 Task: Search one way flight ticket for 2 adults, 2 children, 2 infants in seat in first from Rochester: Frederick Douglass/greater Rochester International Airport to Fort Wayne: Fort Wayne International Airport on 8-4-2023. Choice of flights is Westjet. Number of bags: 2 checked bags. Price is upto 96000. Outbound departure time preference is 12:00.
Action: Mouse moved to (385, 323)
Screenshot: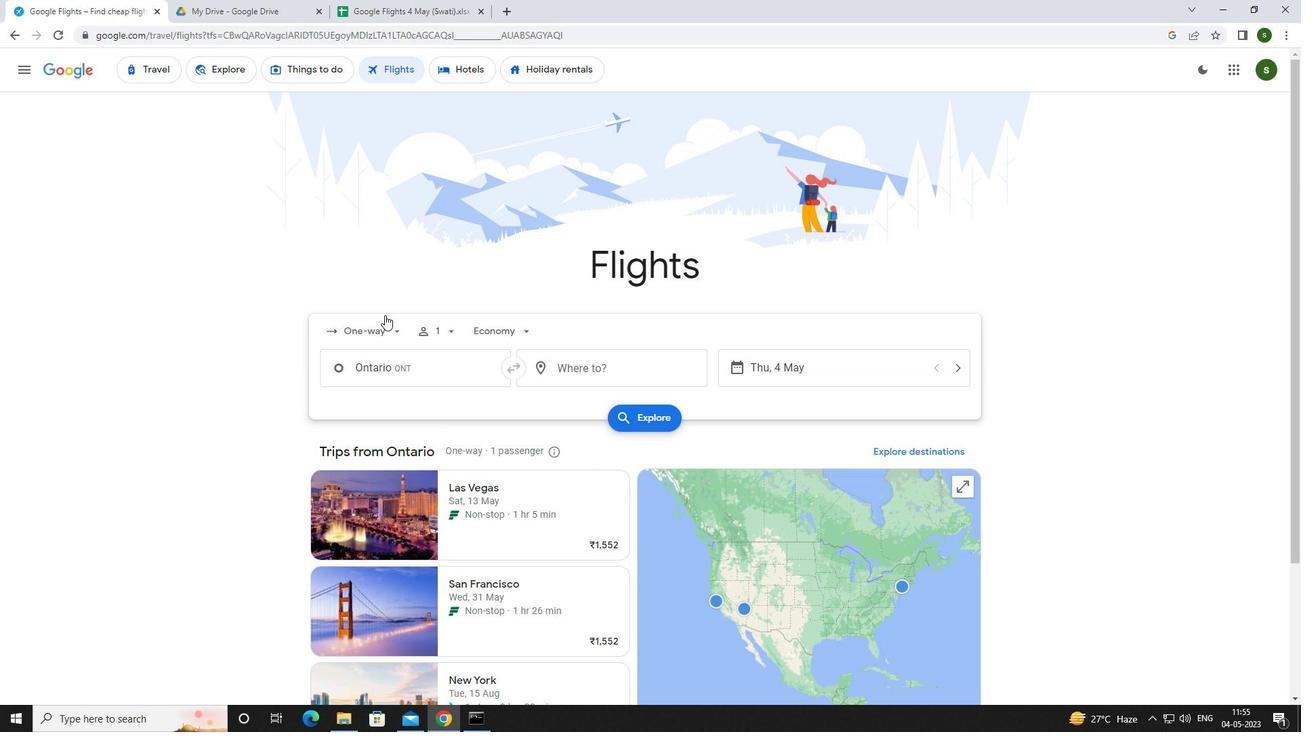 
Action: Mouse pressed left at (385, 323)
Screenshot: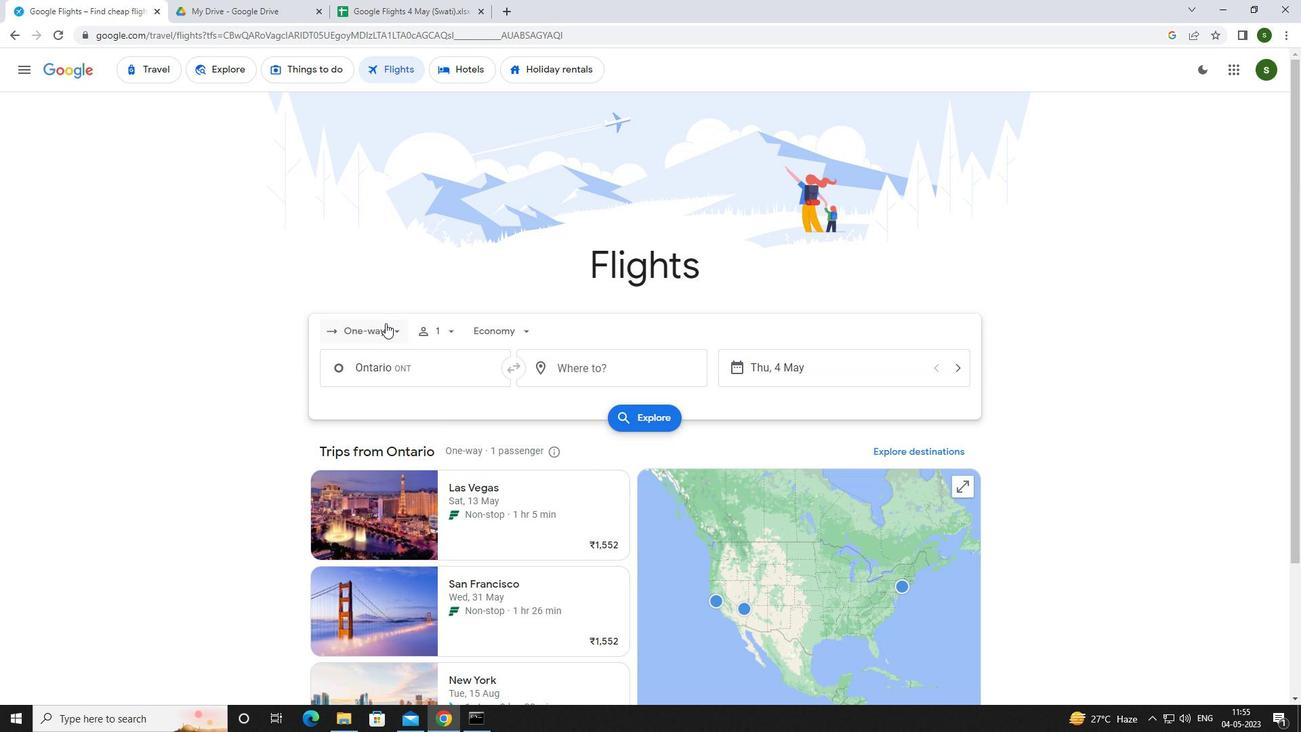 
Action: Mouse moved to (396, 393)
Screenshot: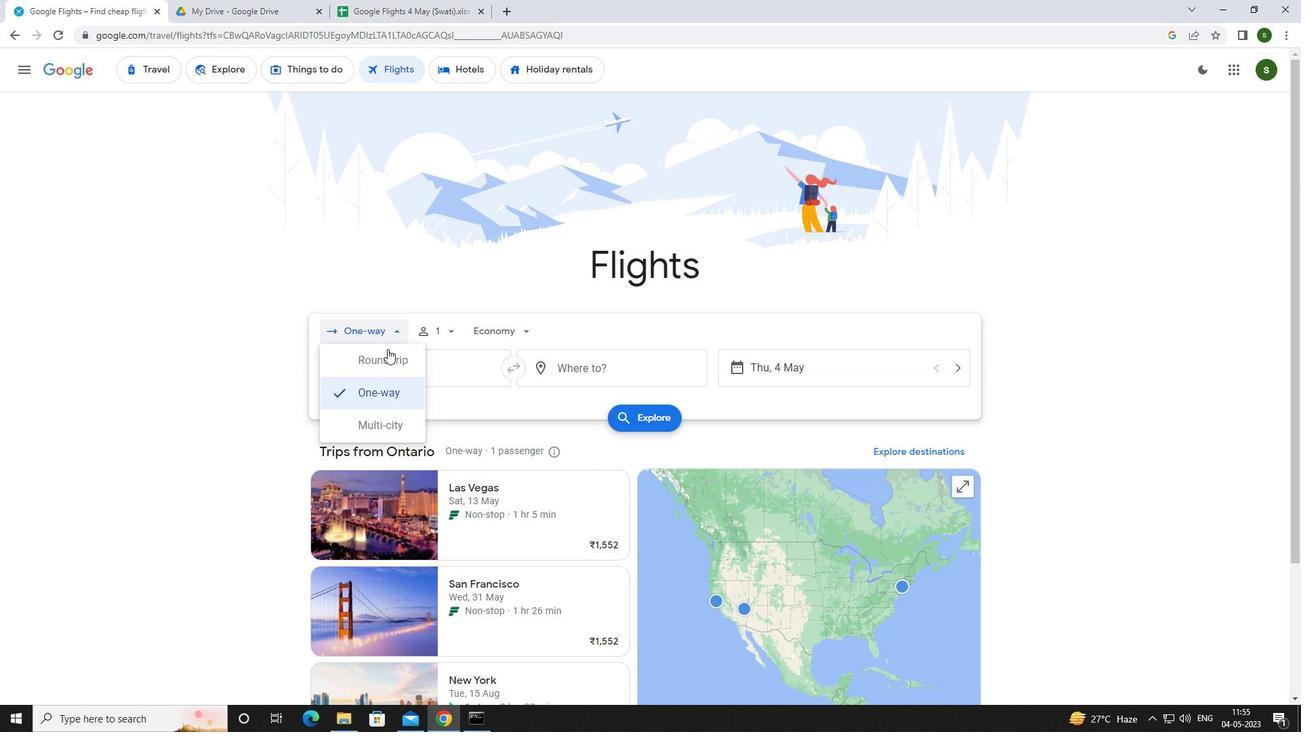 
Action: Mouse pressed left at (396, 393)
Screenshot: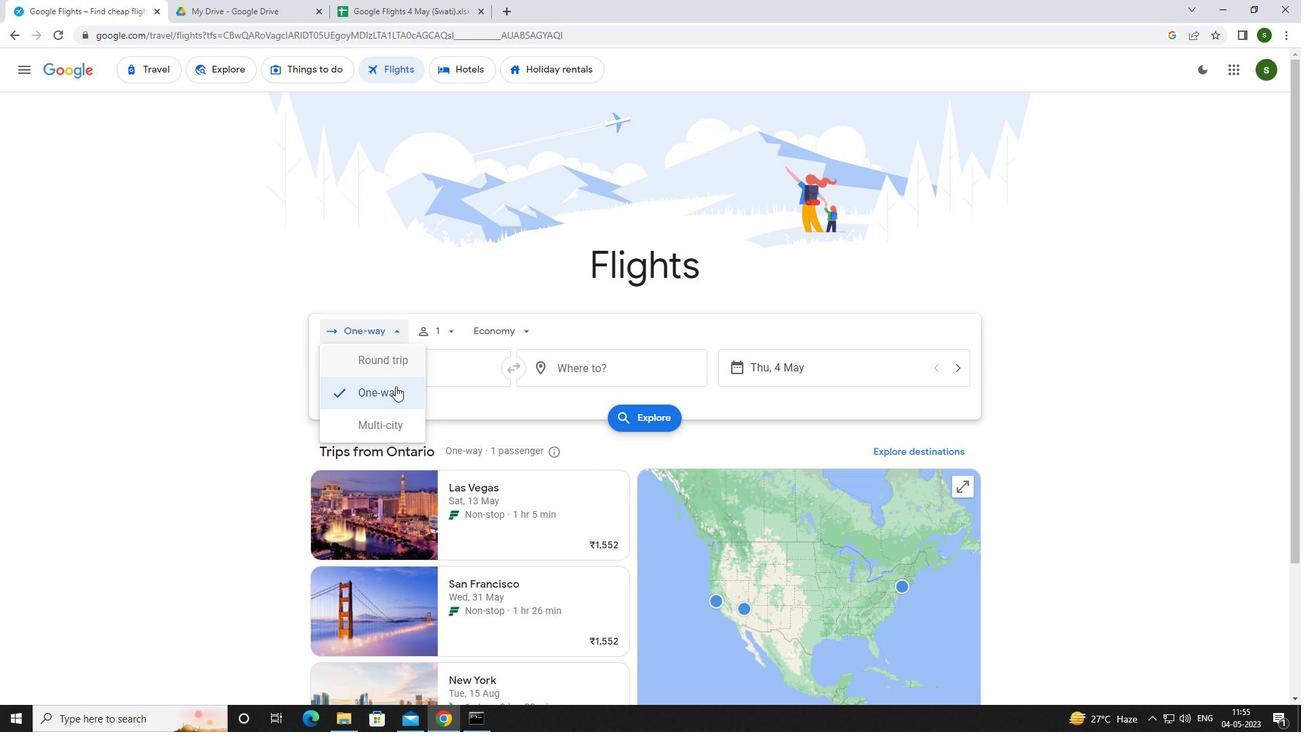 
Action: Mouse moved to (443, 326)
Screenshot: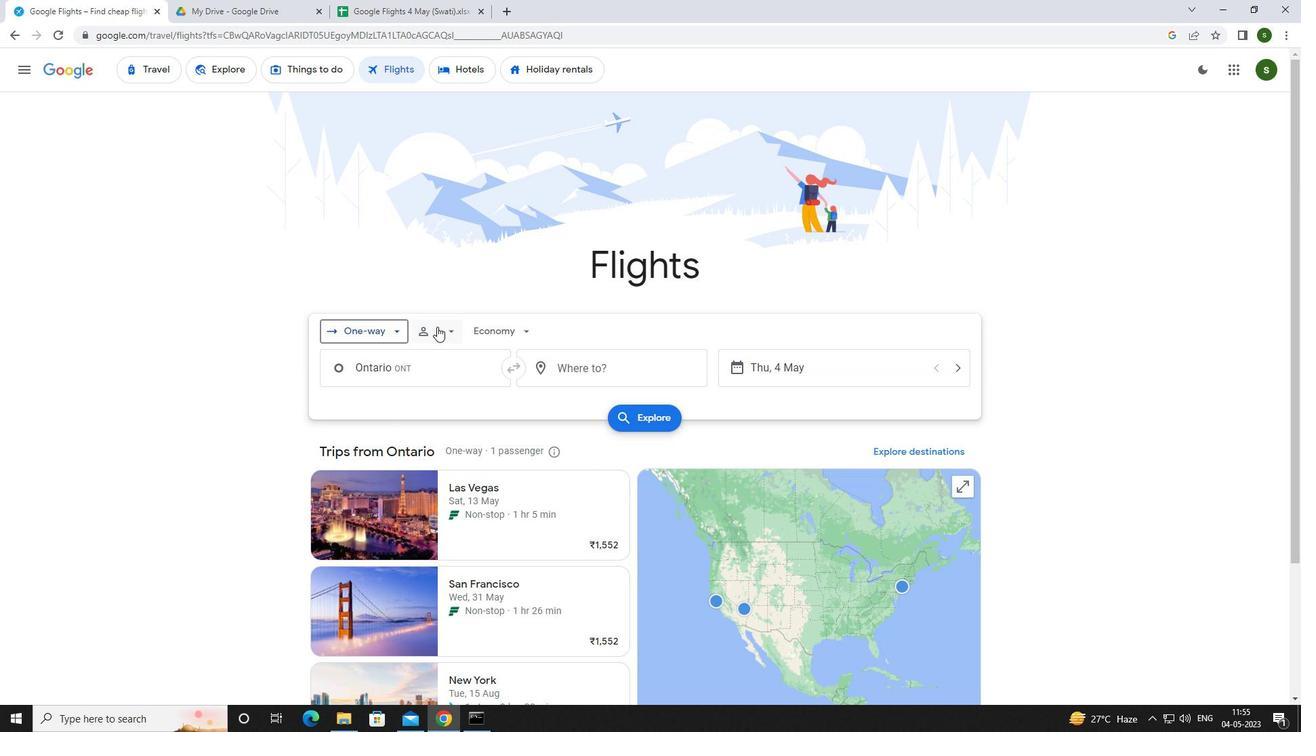 
Action: Mouse pressed left at (443, 326)
Screenshot: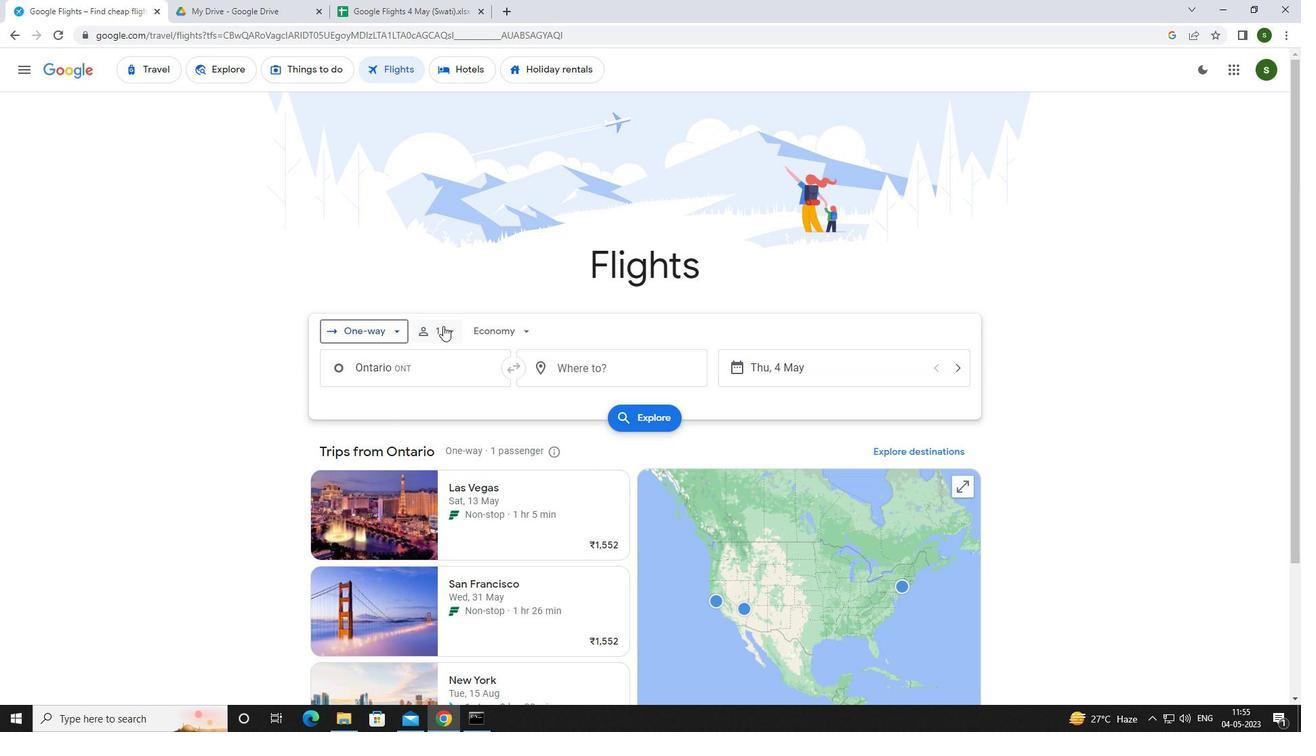 
Action: Mouse moved to (548, 364)
Screenshot: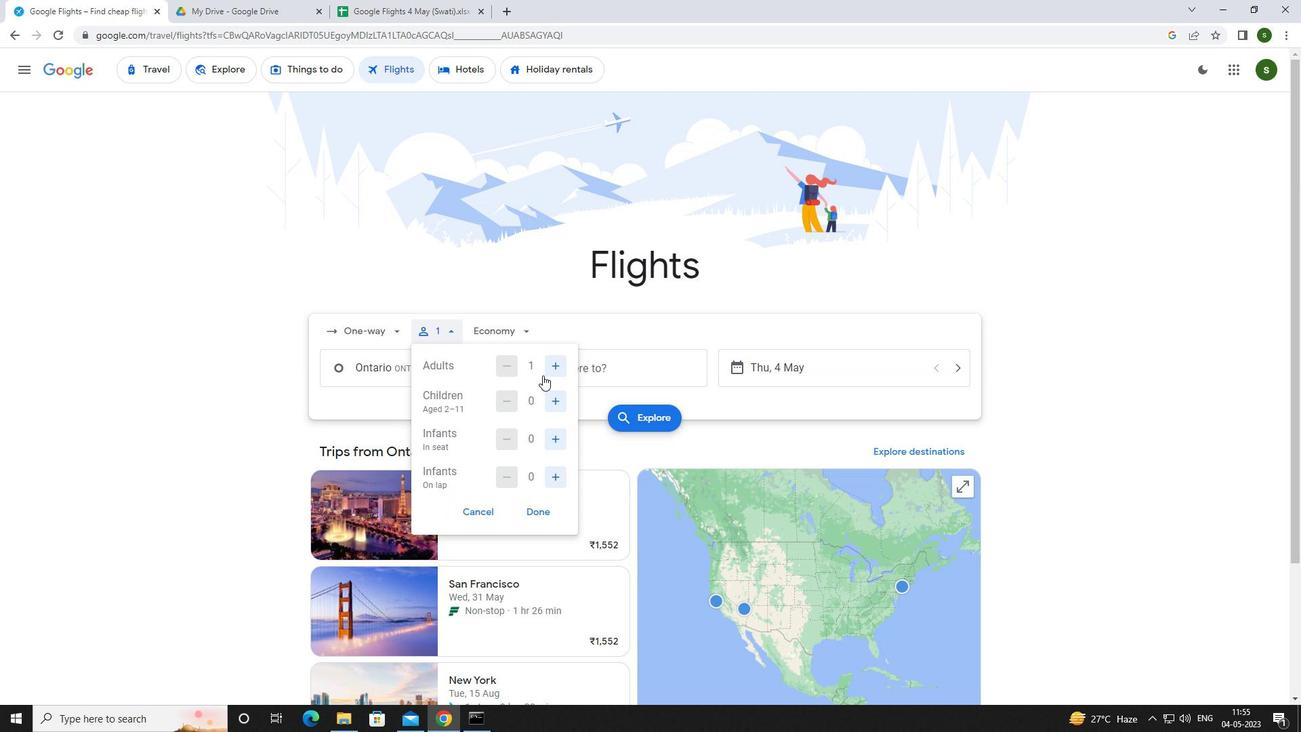 
Action: Mouse pressed left at (548, 364)
Screenshot: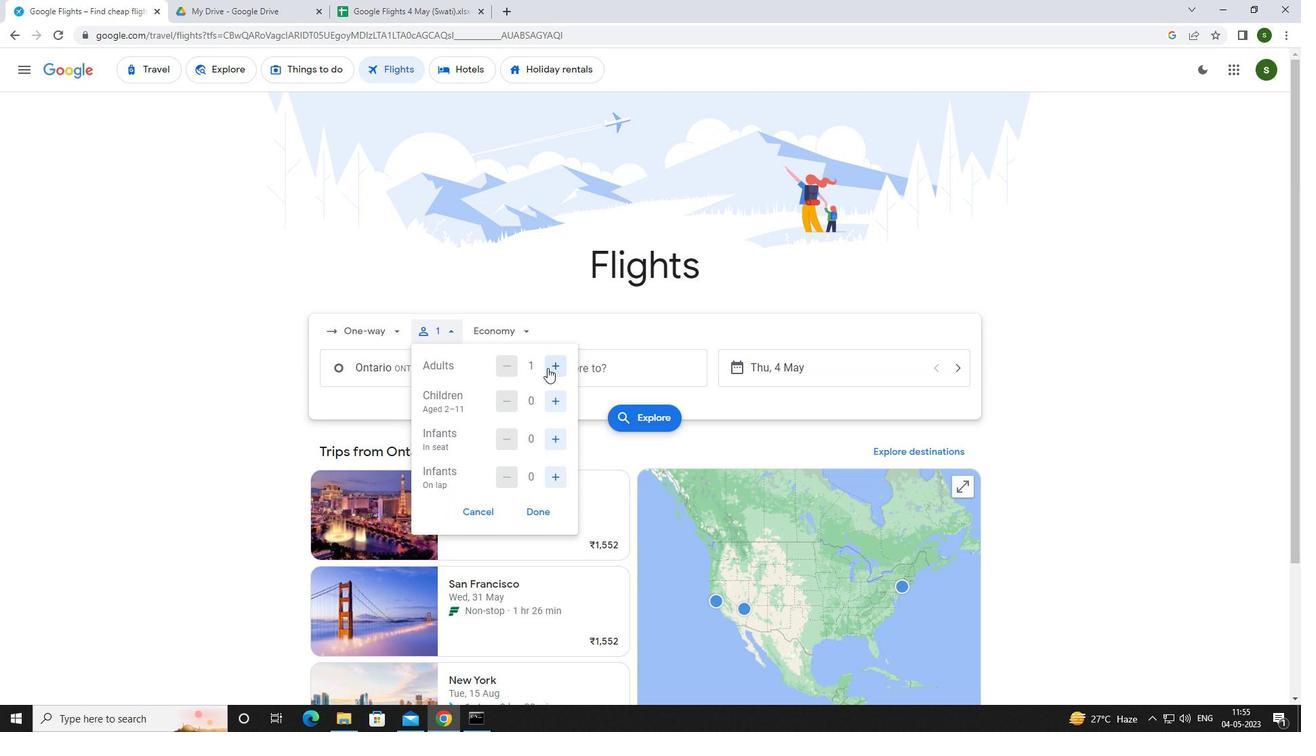 
Action: Mouse moved to (549, 401)
Screenshot: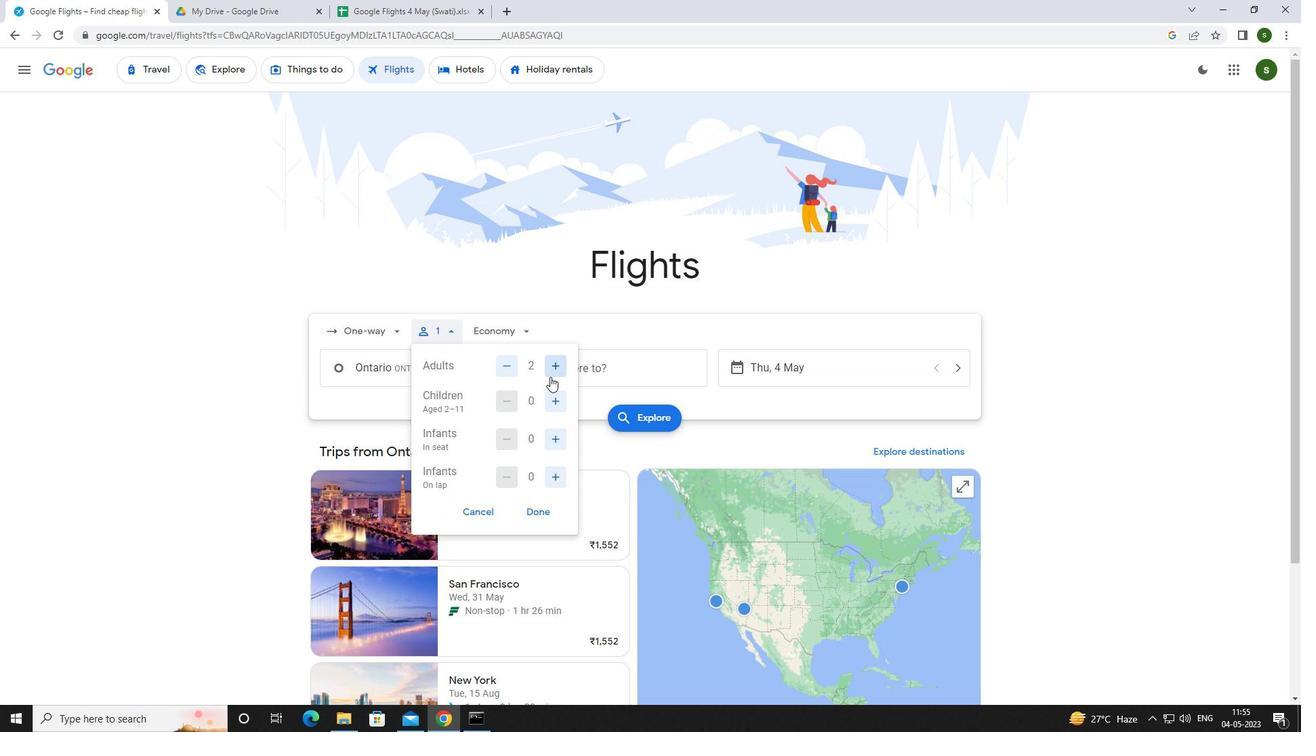 
Action: Mouse pressed left at (549, 401)
Screenshot: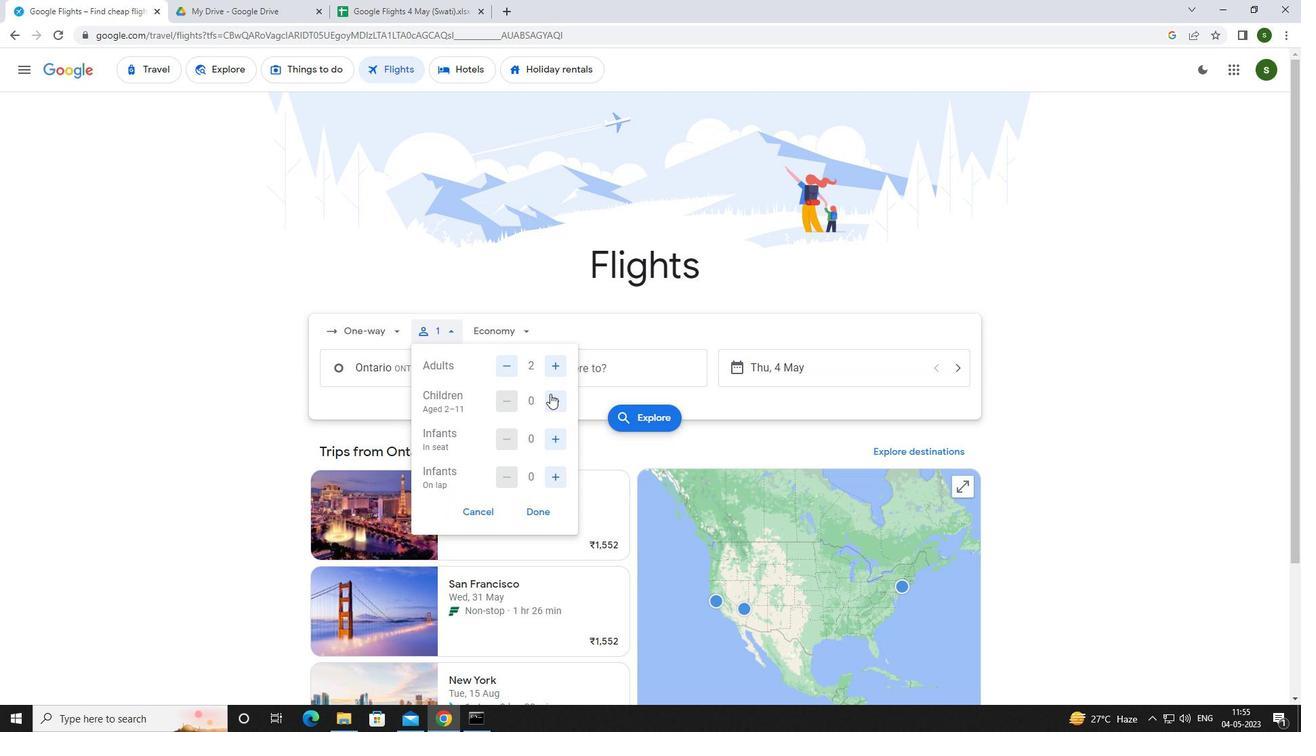 
Action: Mouse pressed left at (549, 401)
Screenshot: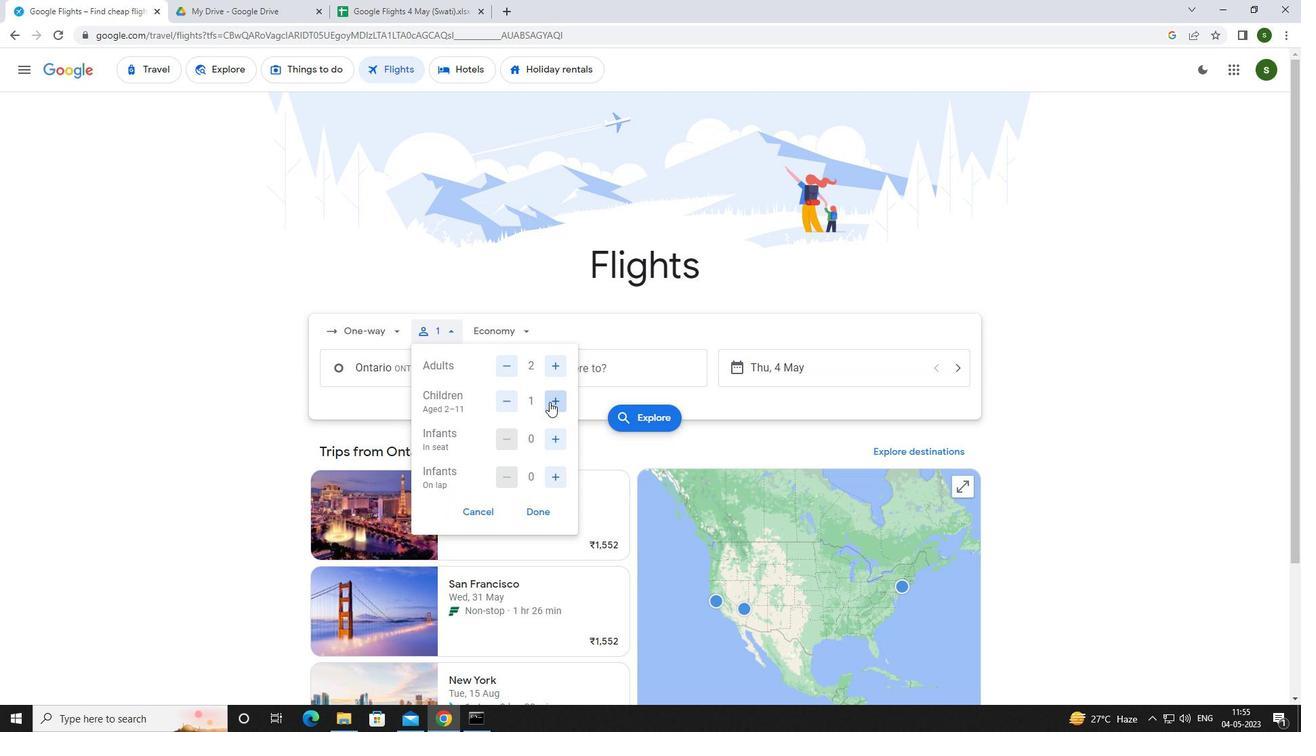 
Action: Mouse moved to (551, 435)
Screenshot: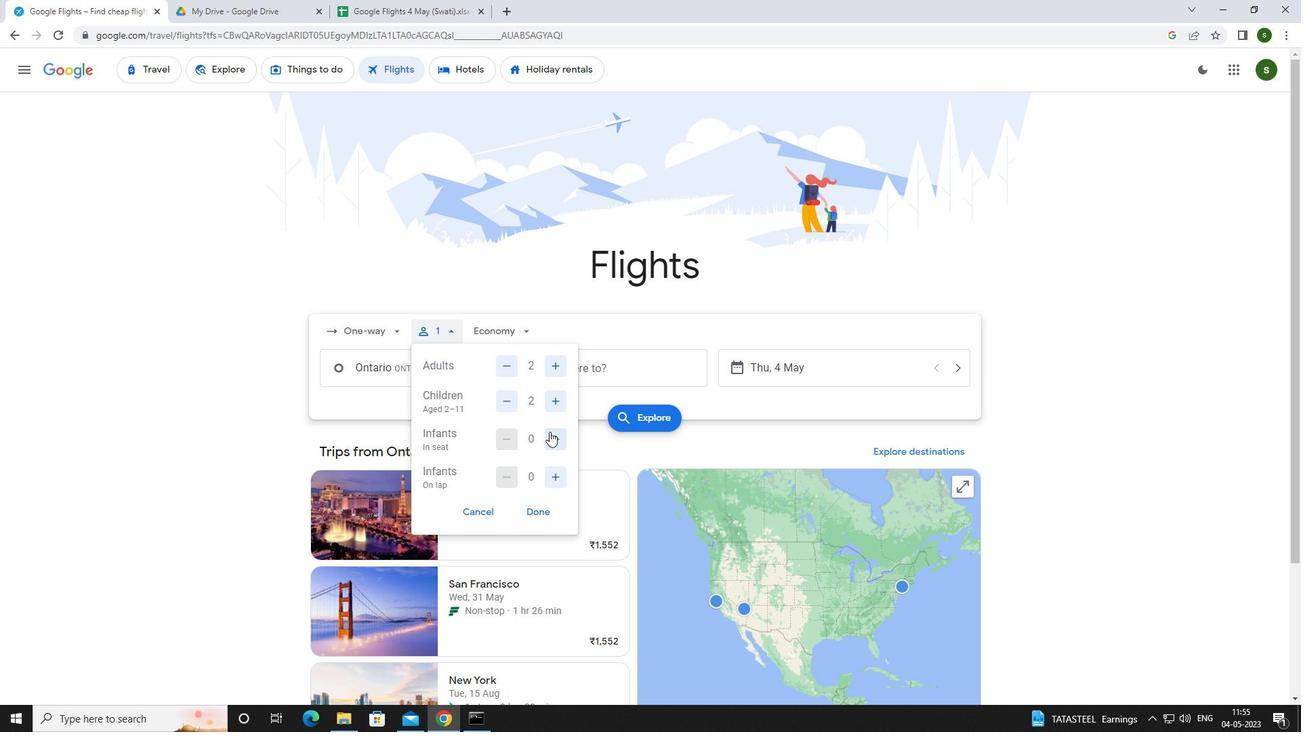 
Action: Mouse pressed left at (551, 435)
Screenshot: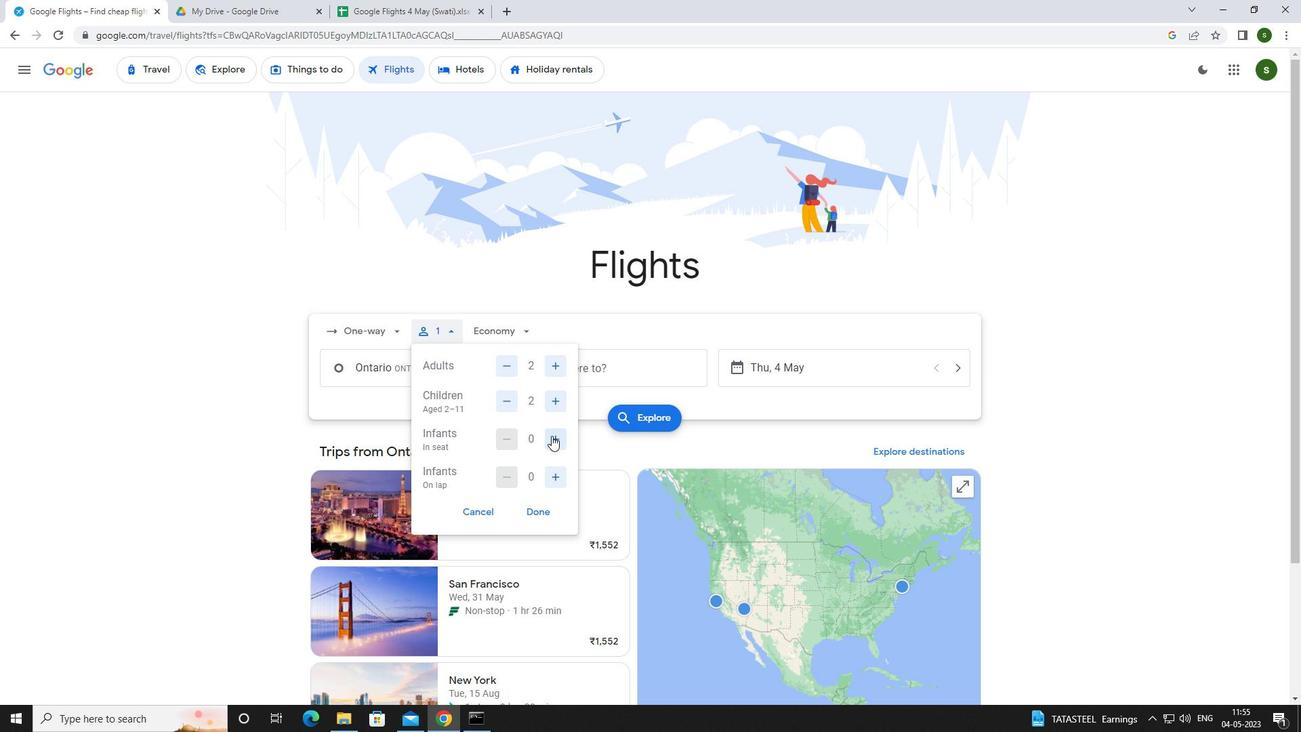 
Action: Mouse pressed left at (551, 435)
Screenshot: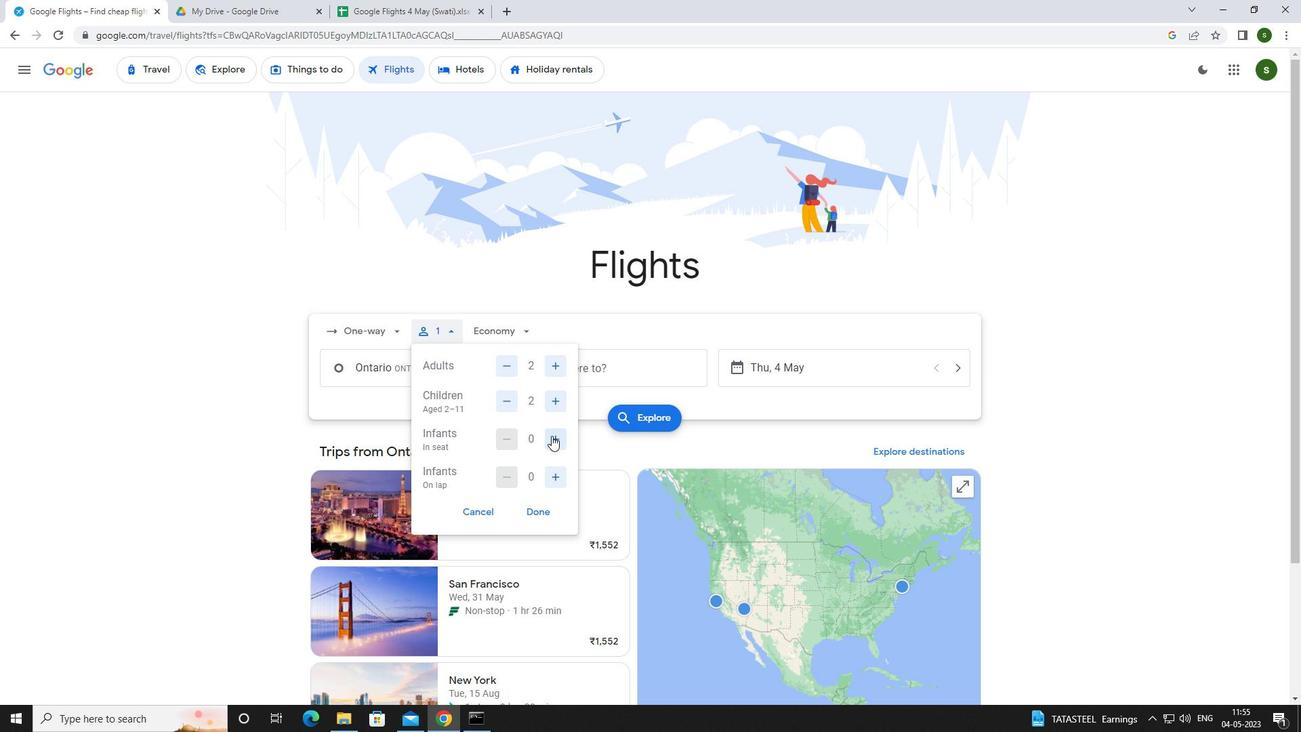 
Action: Mouse moved to (510, 329)
Screenshot: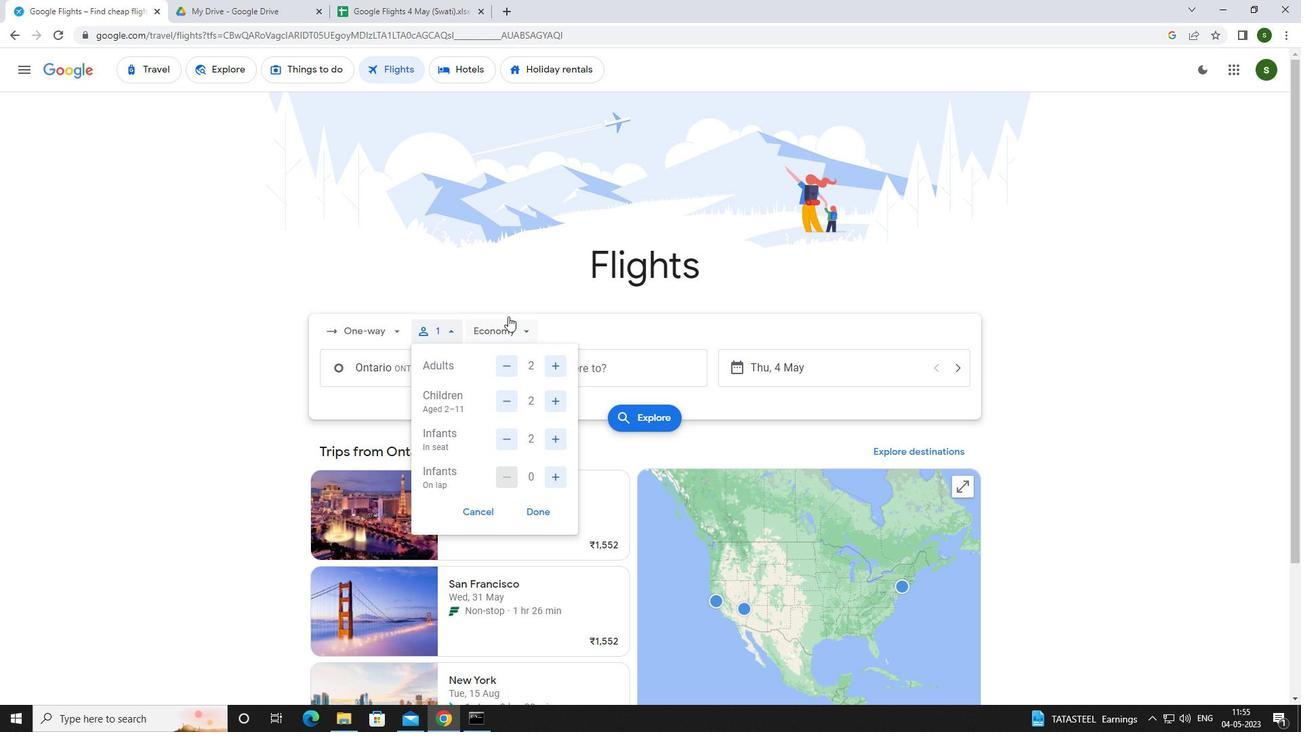 
Action: Mouse pressed left at (510, 329)
Screenshot: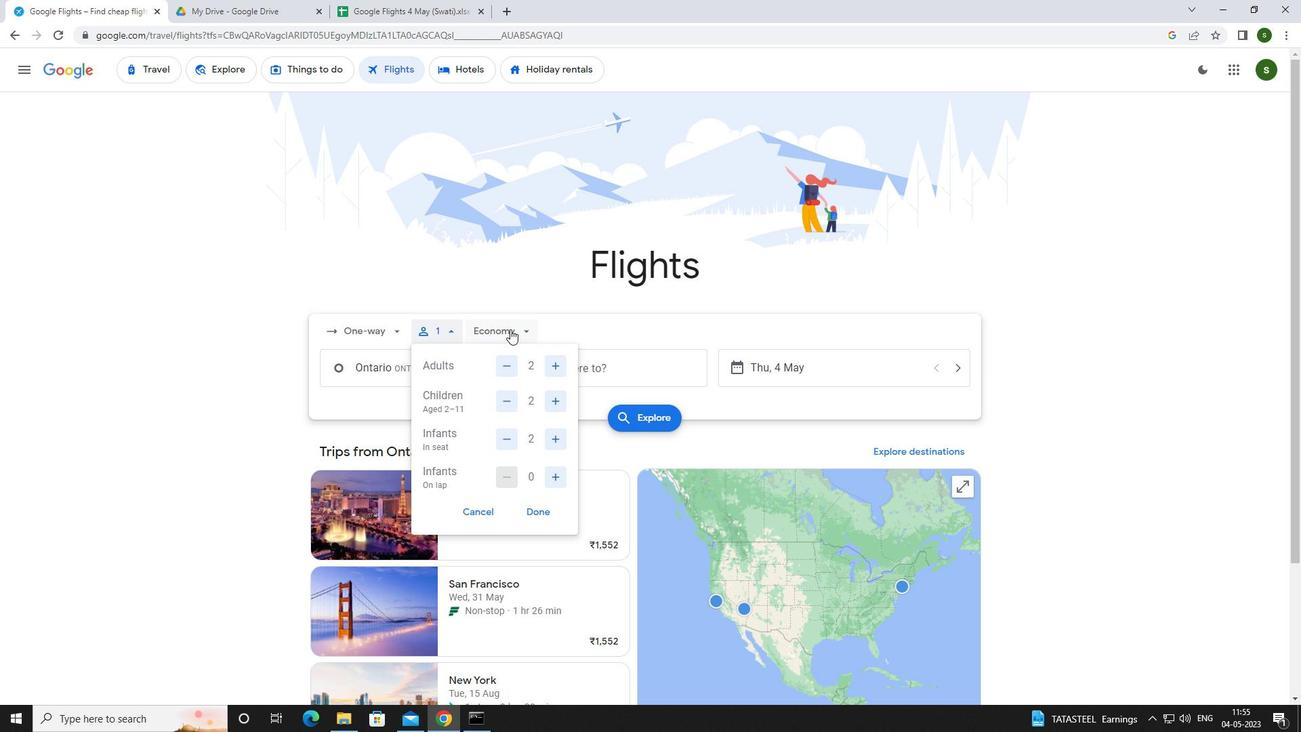 
Action: Mouse moved to (531, 464)
Screenshot: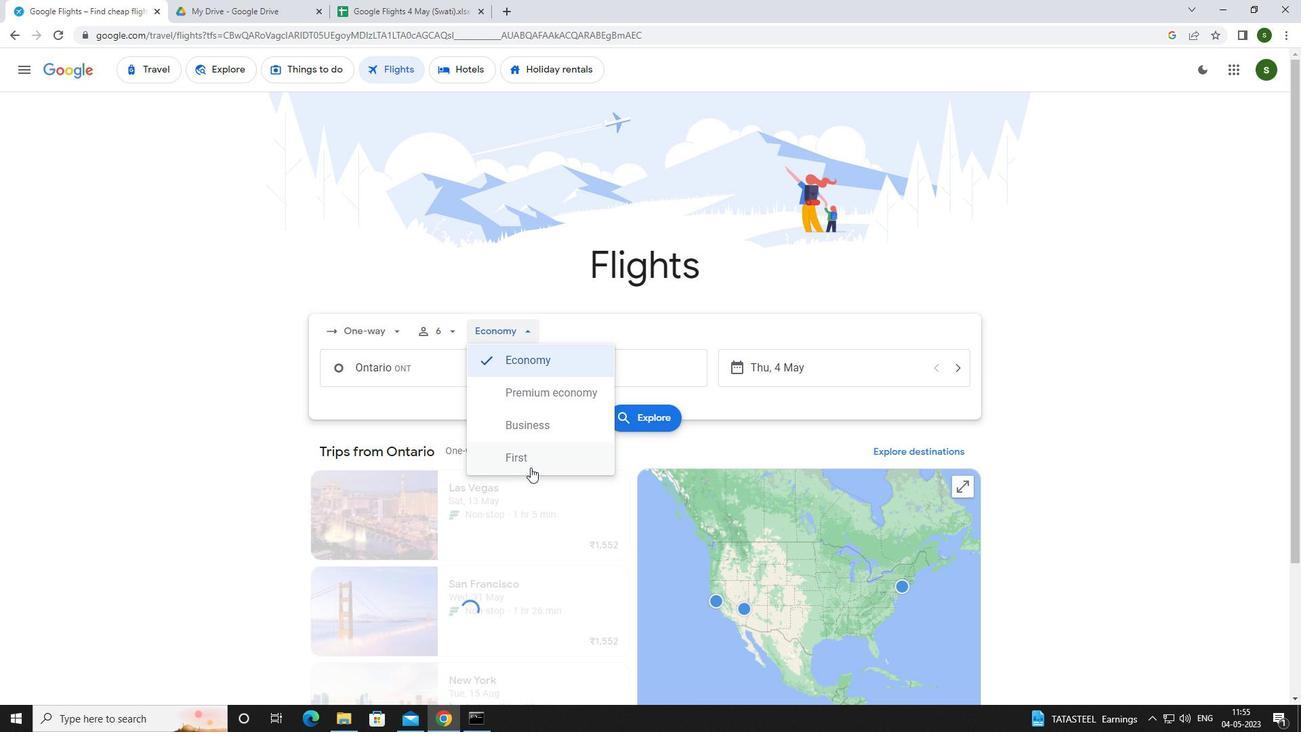 
Action: Mouse pressed left at (531, 464)
Screenshot: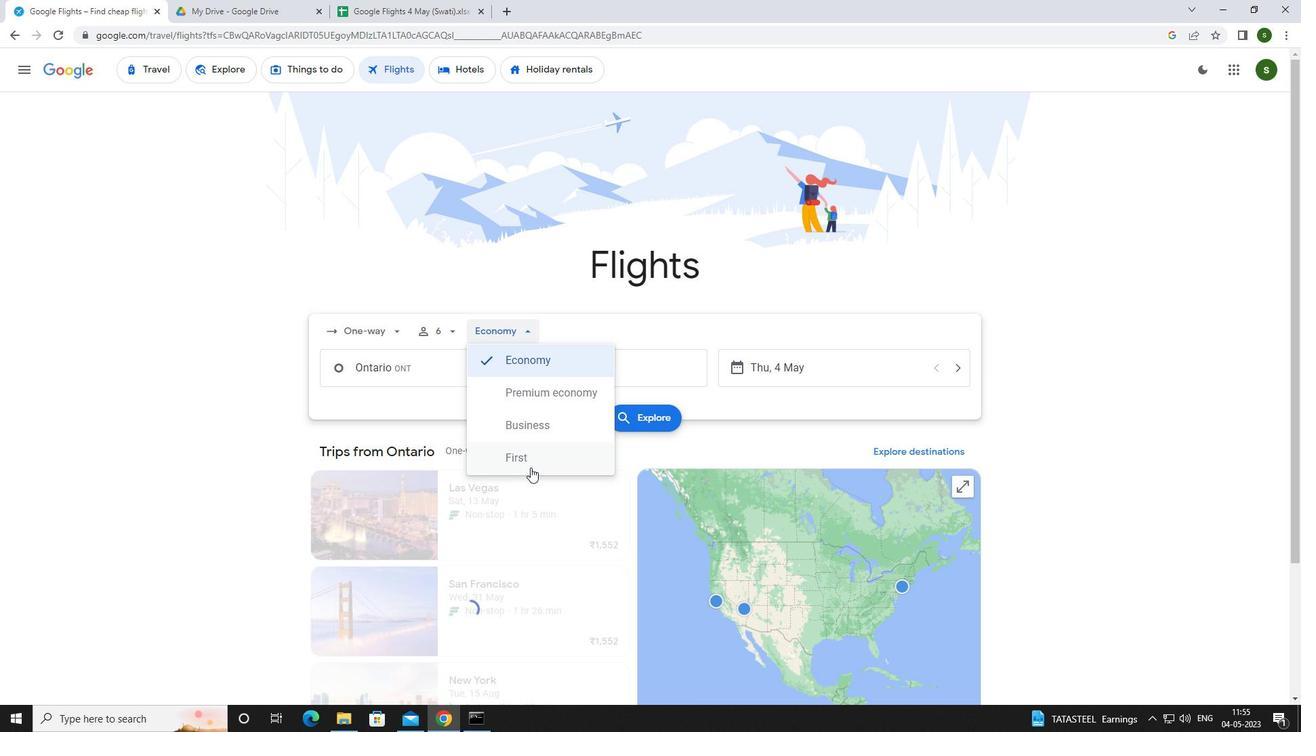 
Action: Mouse moved to (443, 369)
Screenshot: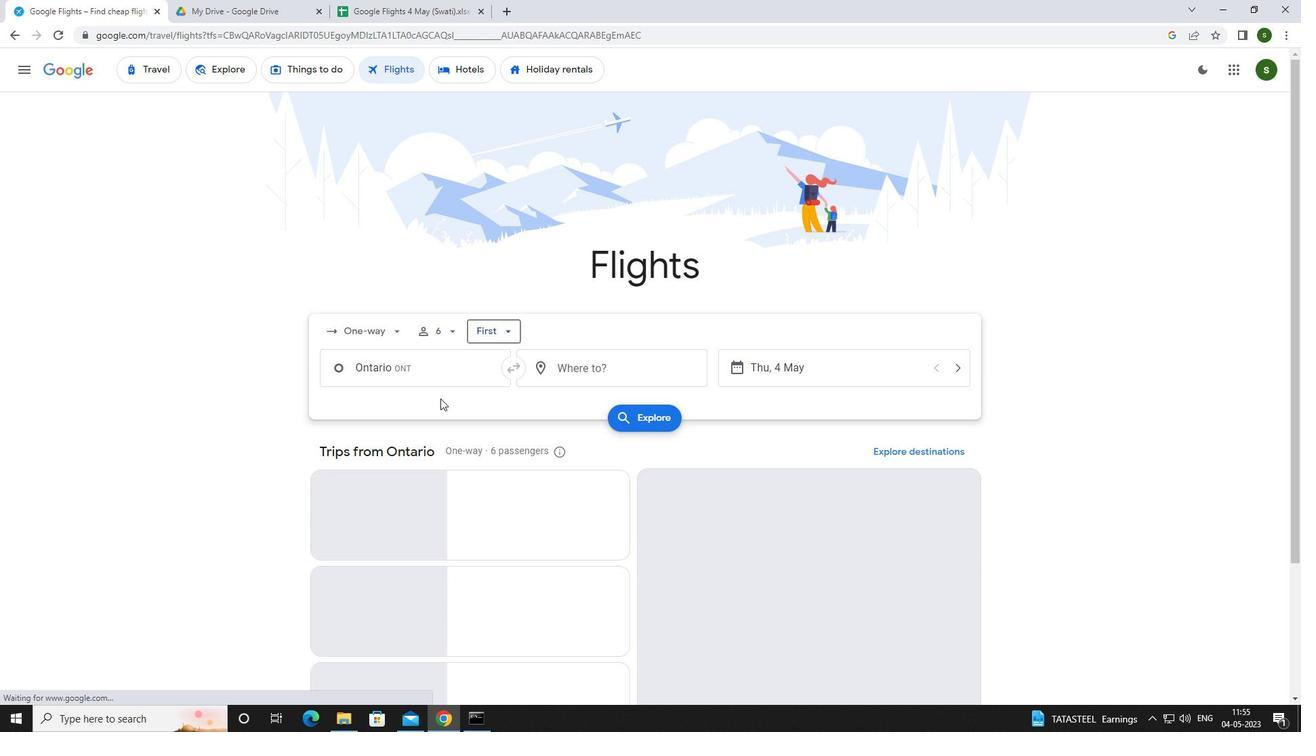 
Action: Mouse pressed left at (443, 369)
Screenshot: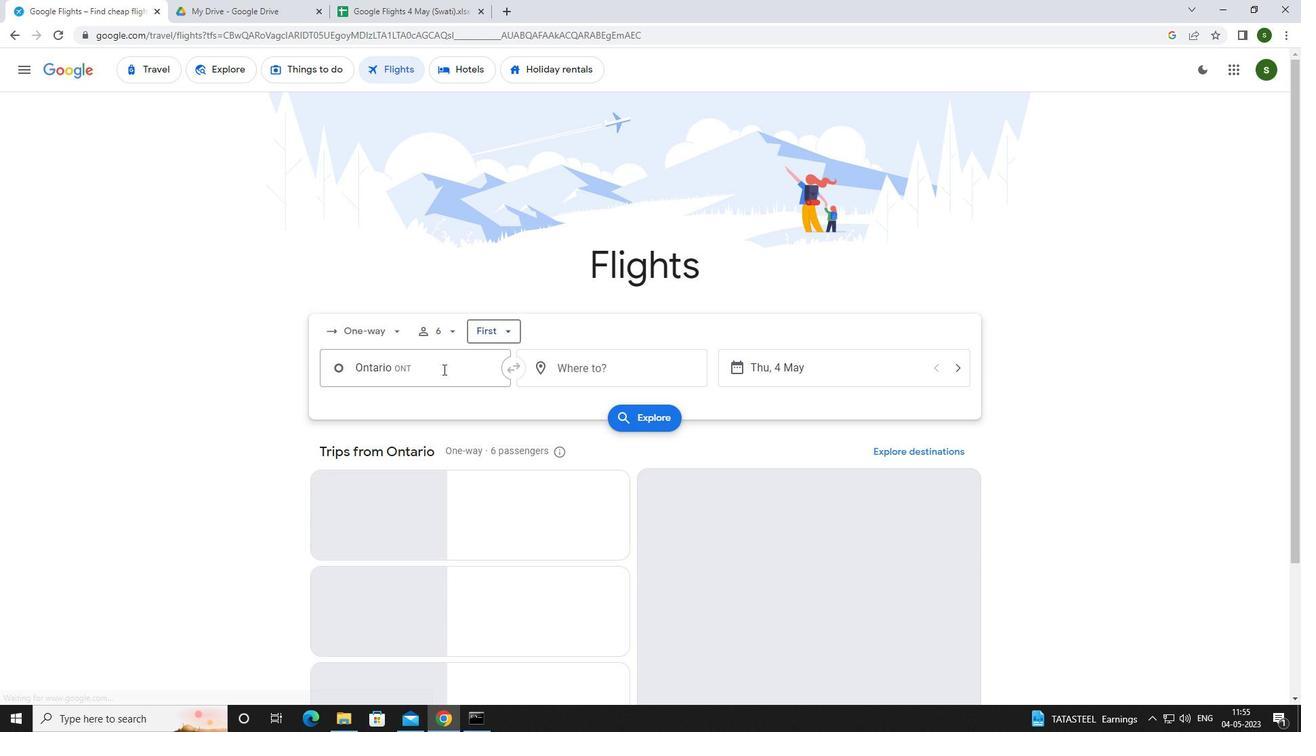 
Action: Mouse moved to (443, 368)
Screenshot: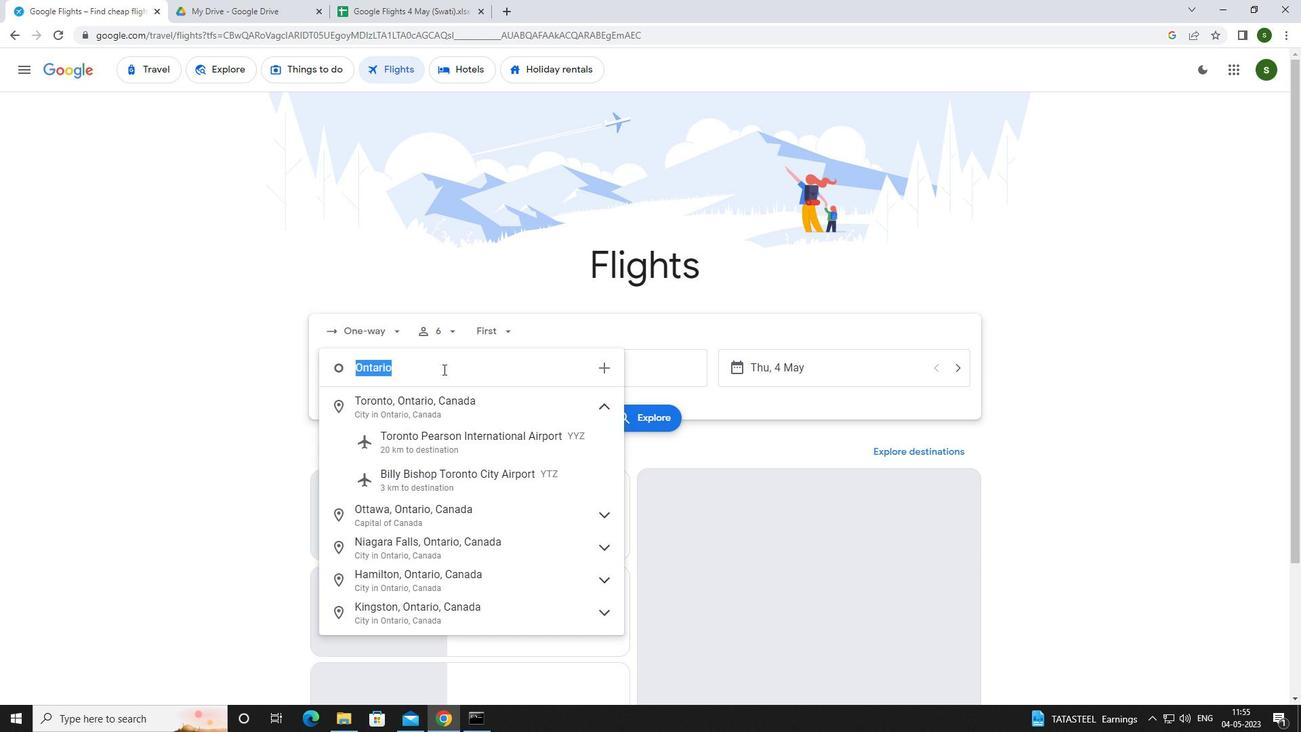 
Action: Key pressed <Key.caps_lock>r<Key.caps_lock>ochester
Screenshot: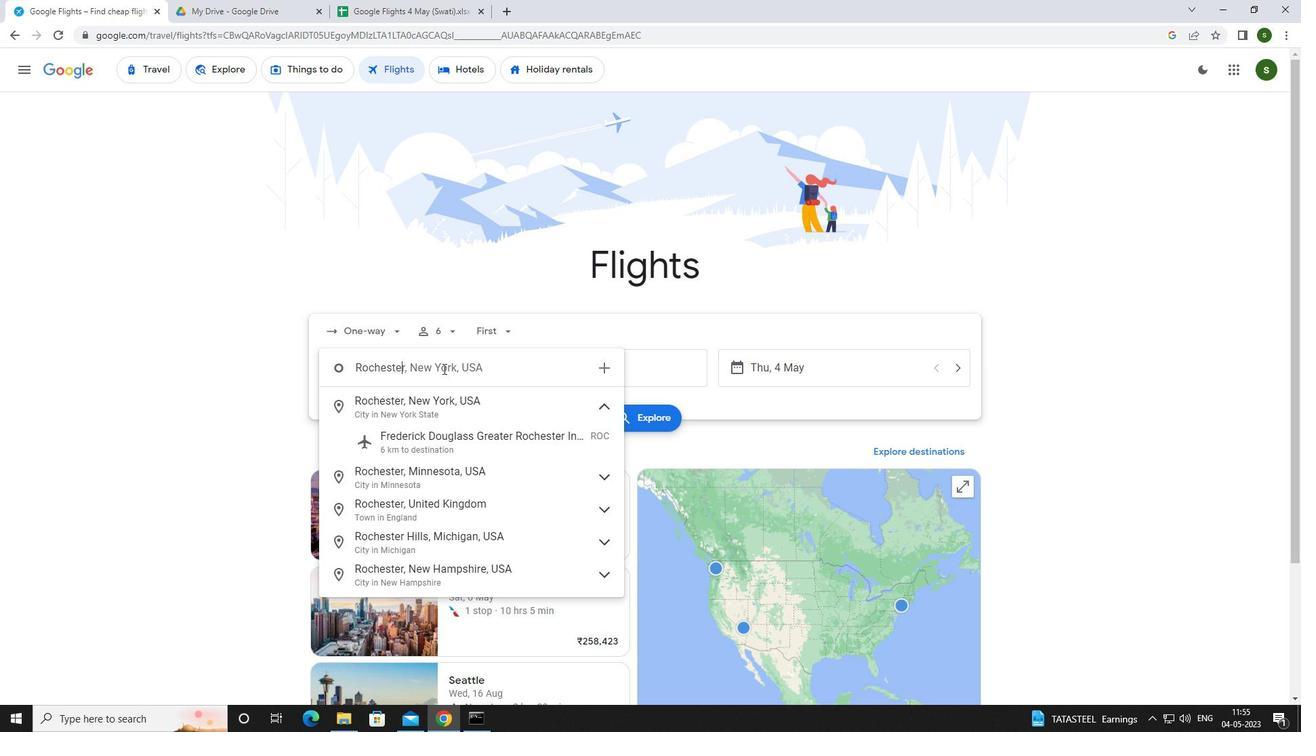 
Action: Mouse moved to (476, 448)
Screenshot: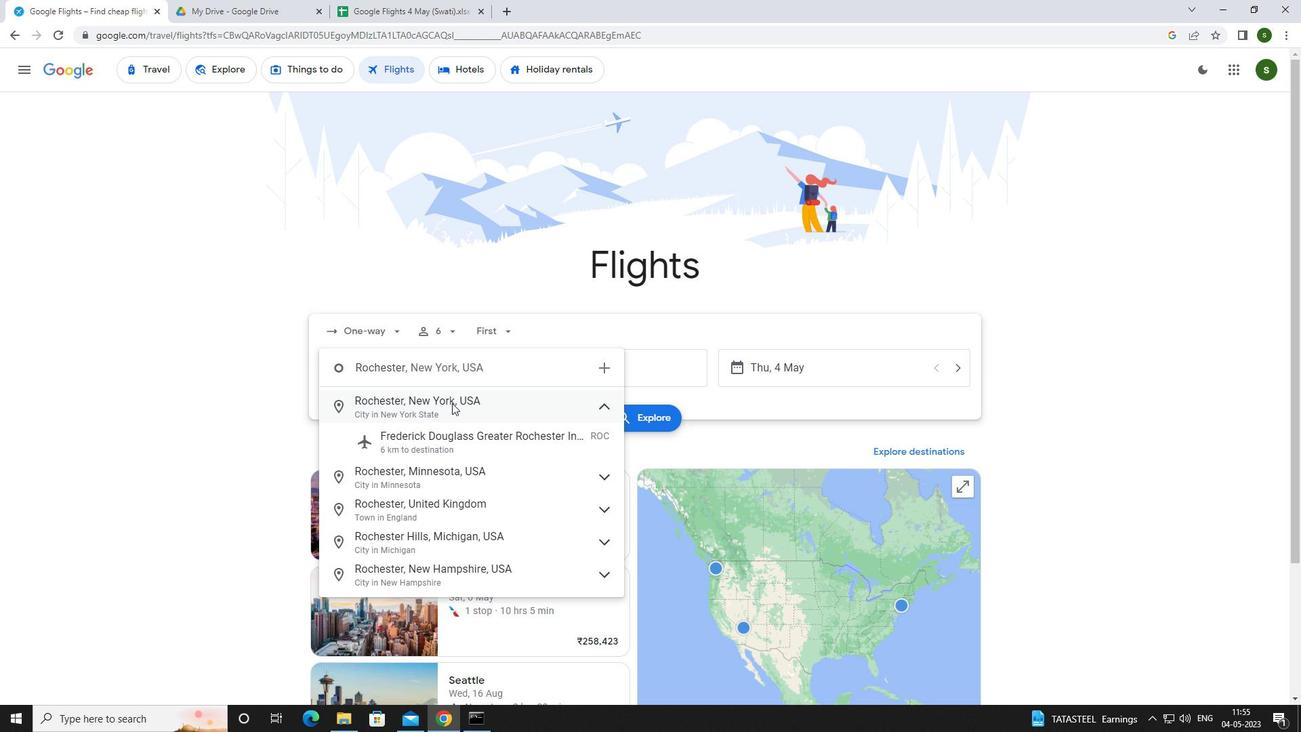 
Action: Key pressed <Key.space><Key.caps_lock>i<Key.caps_lock>n
Screenshot: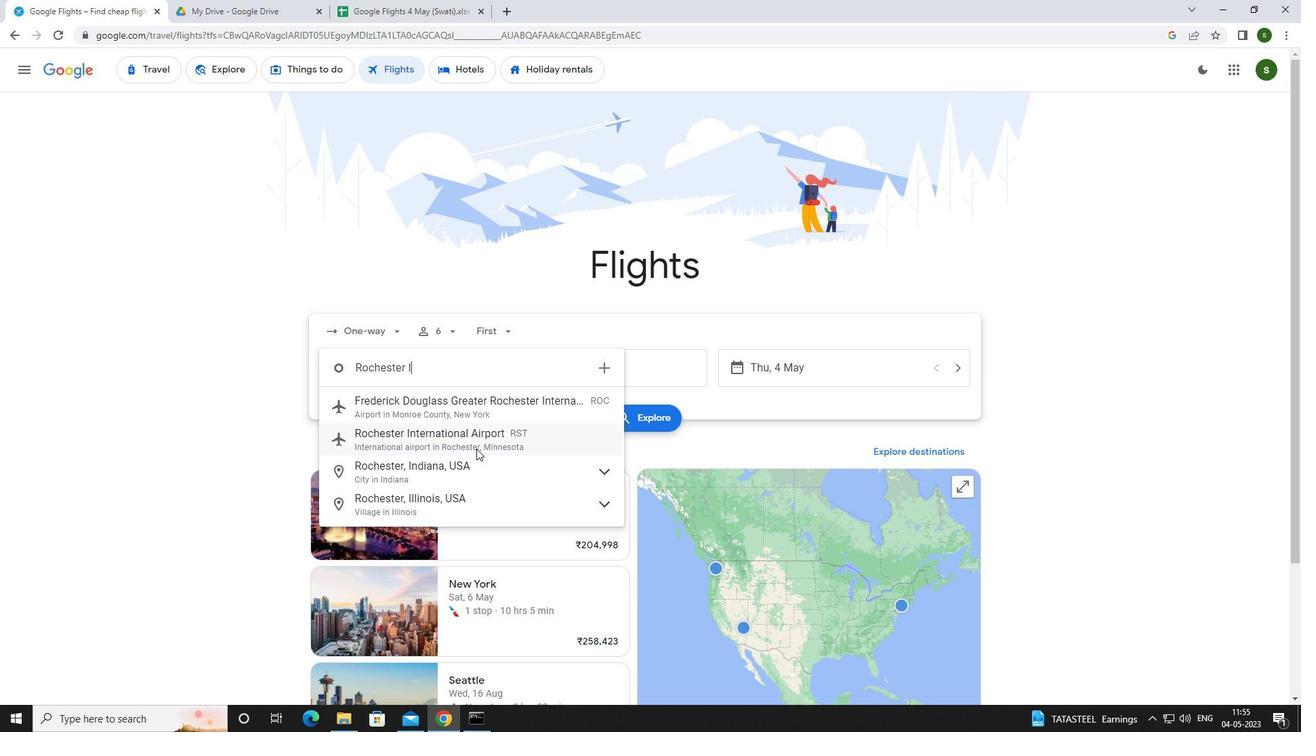
Action: Mouse moved to (467, 433)
Screenshot: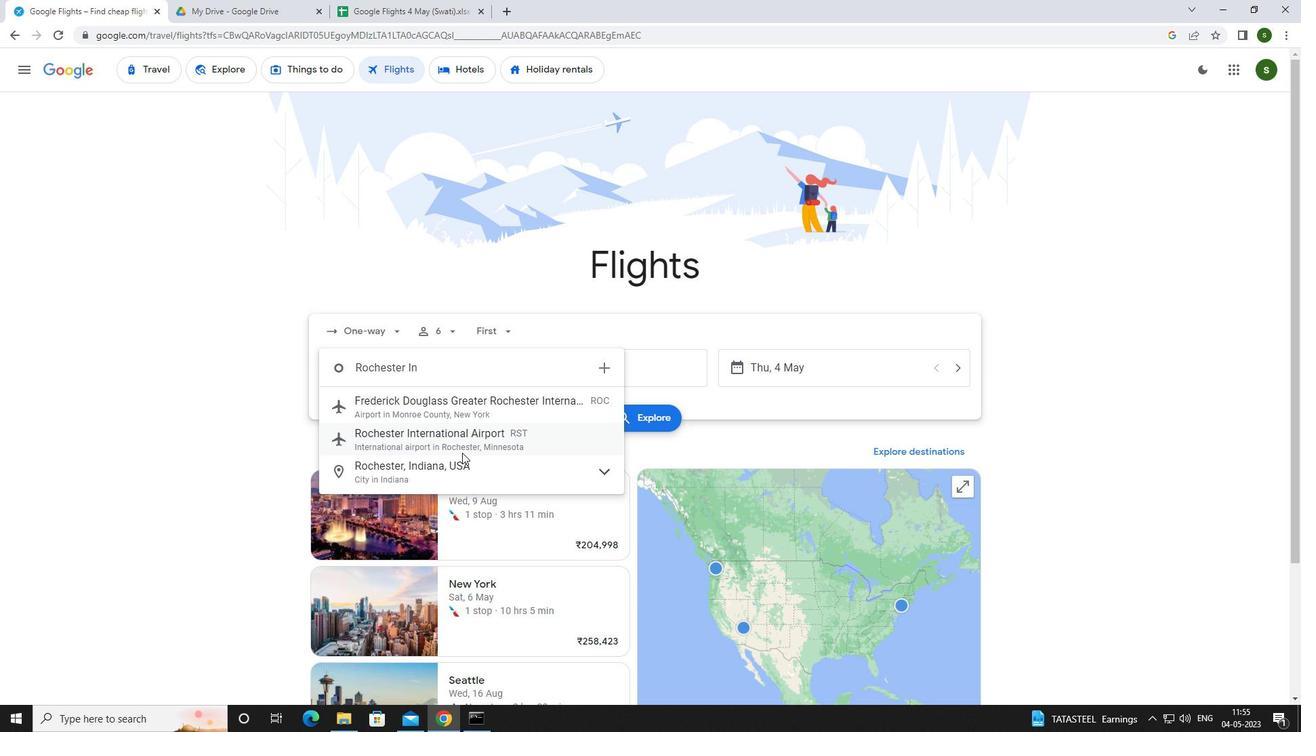 
Action: Mouse pressed left at (467, 433)
Screenshot: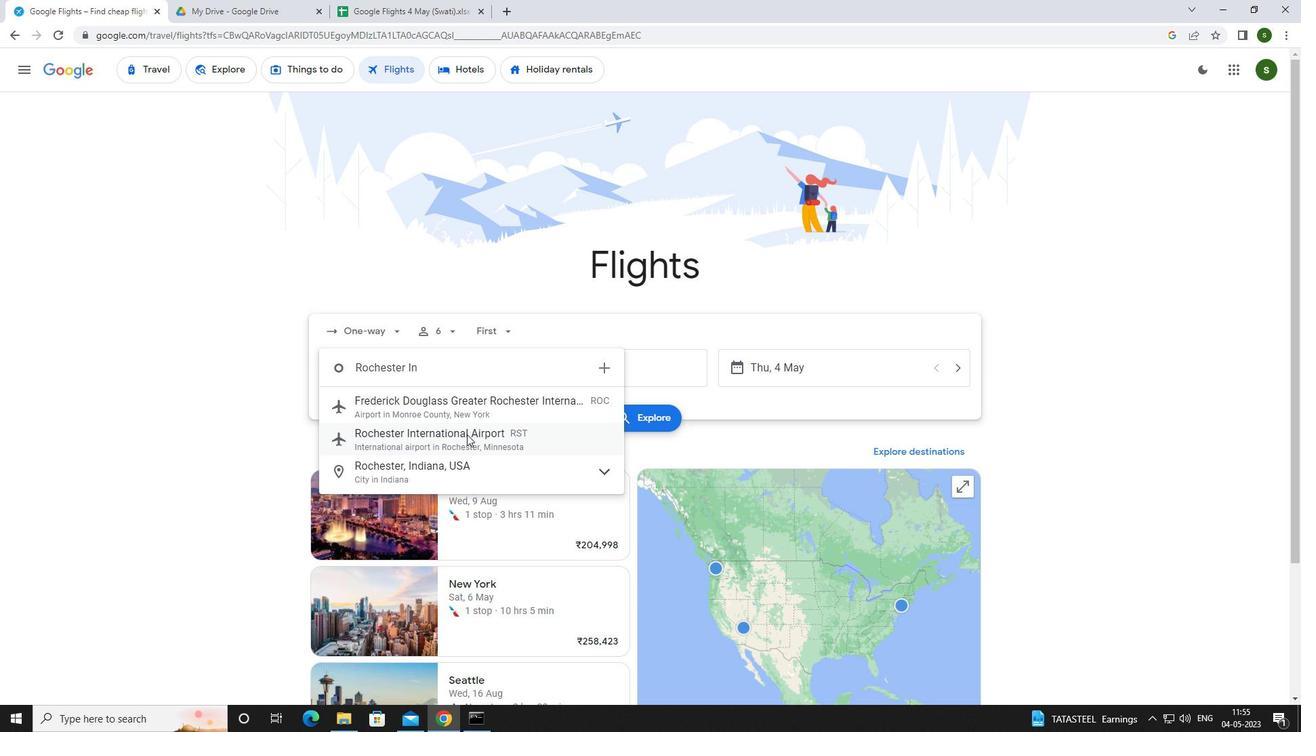 
Action: Mouse moved to (601, 368)
Screenshot: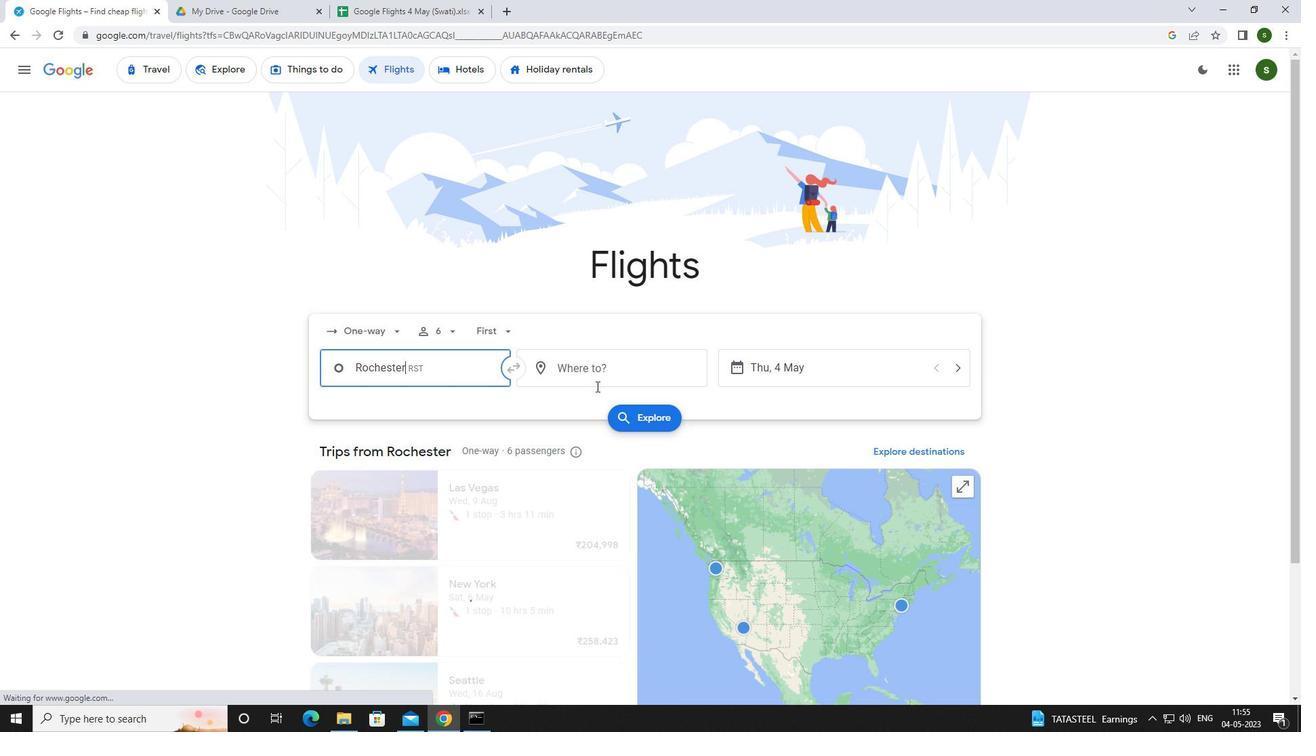 
Action: Mouse pressed left at (601, 368)
Screenshot: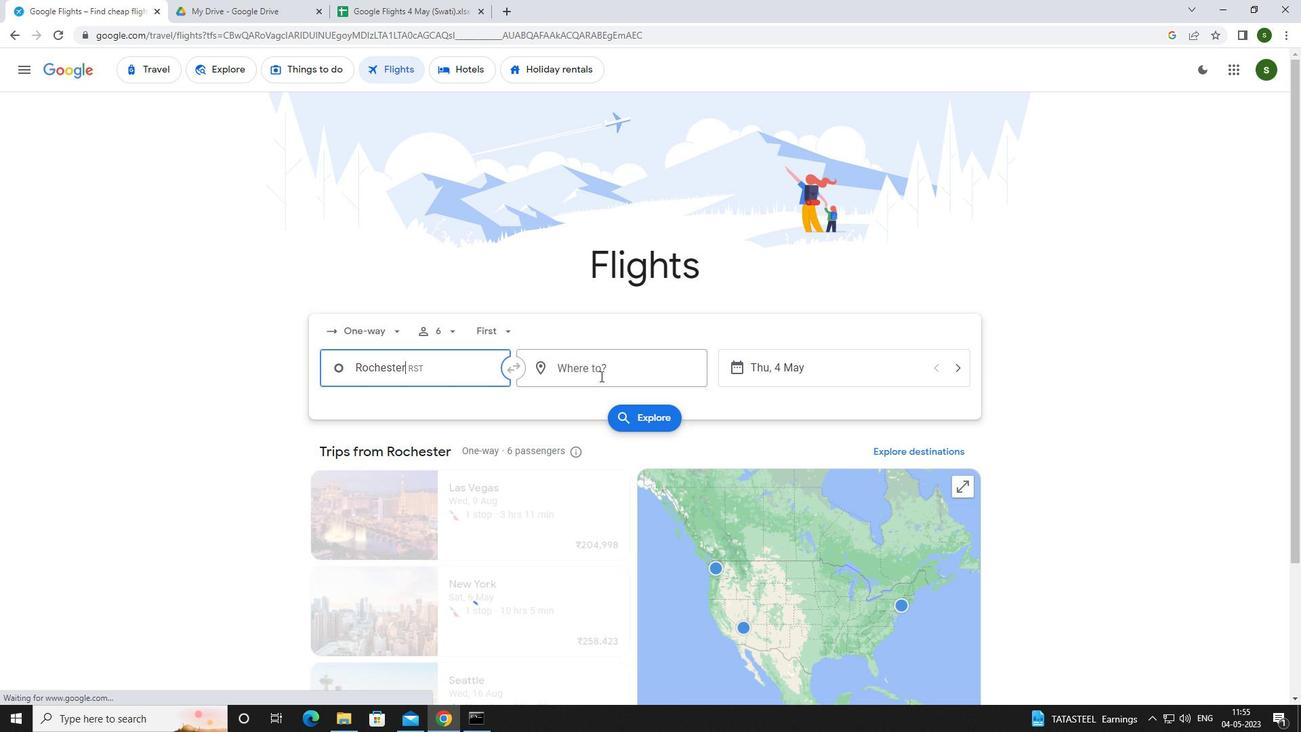 
Action: Mouse moved to (544, 382)
Screenshot: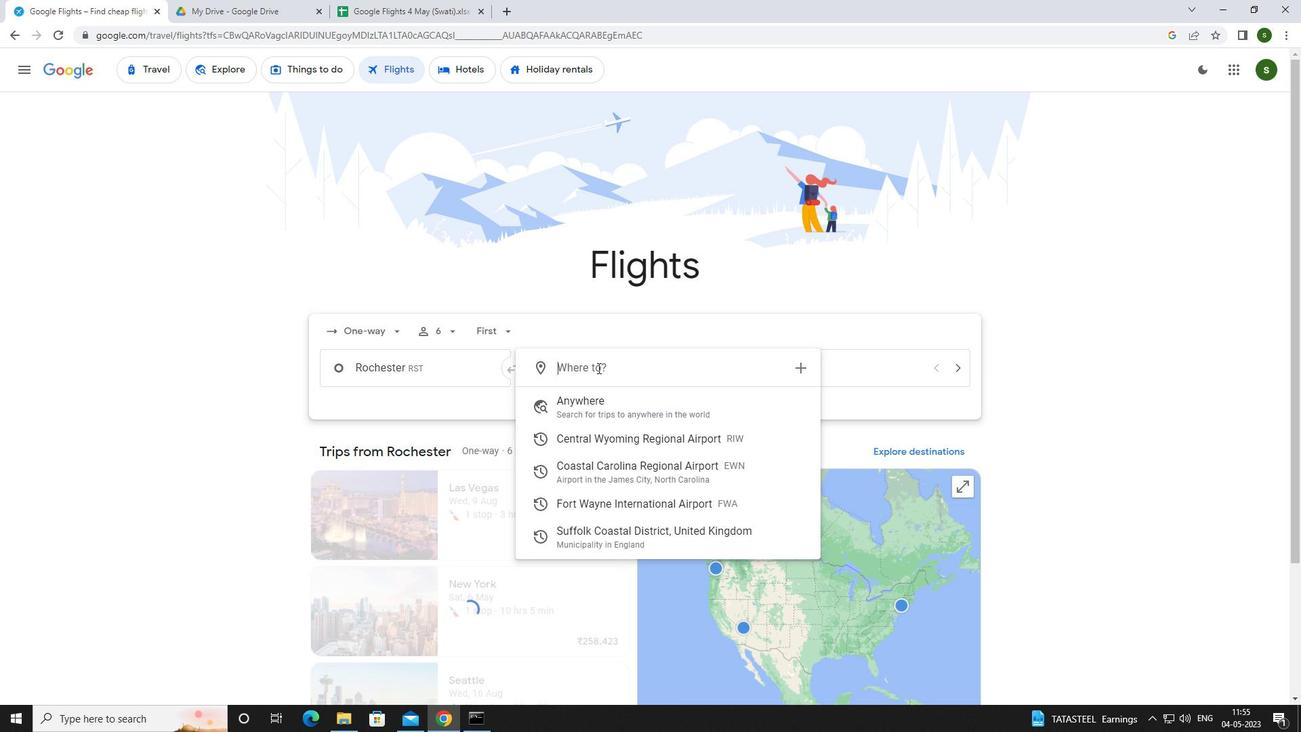 
Action: Key pressed <Key.caps_lock>f<Key.caps_lock>ort<Key.space><Key.caps_lock>w<Key.caps_lock>ay
Screenshot: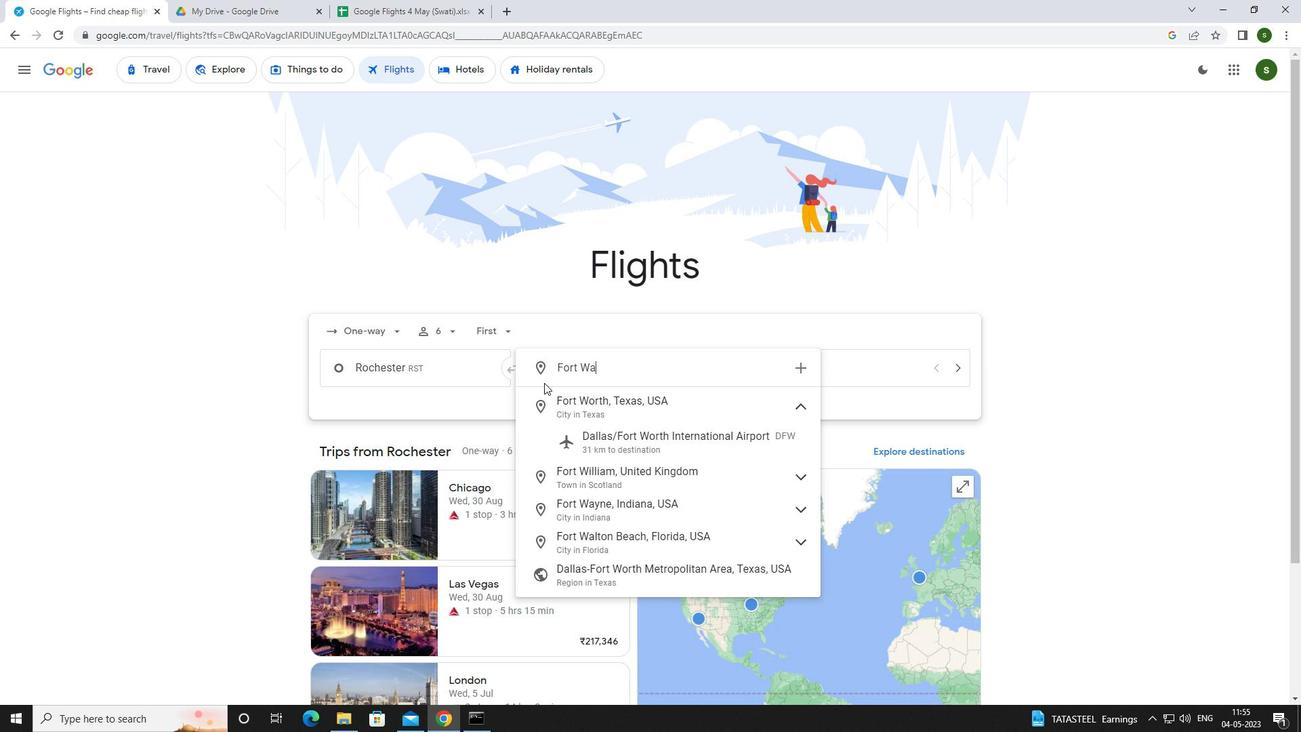 
Action: Mouse moved to (605, 444)
Screenshot: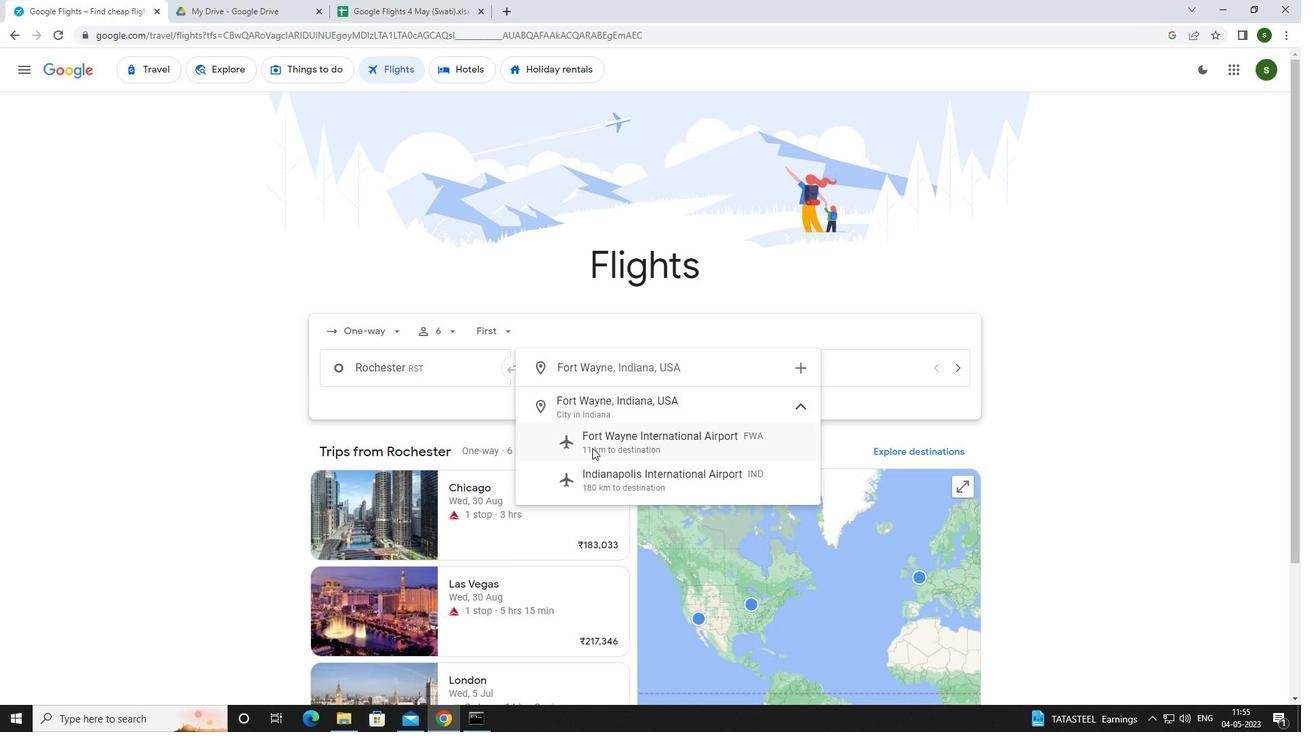 
Action: Mouse pressed left at (605, 444)
Screenshot: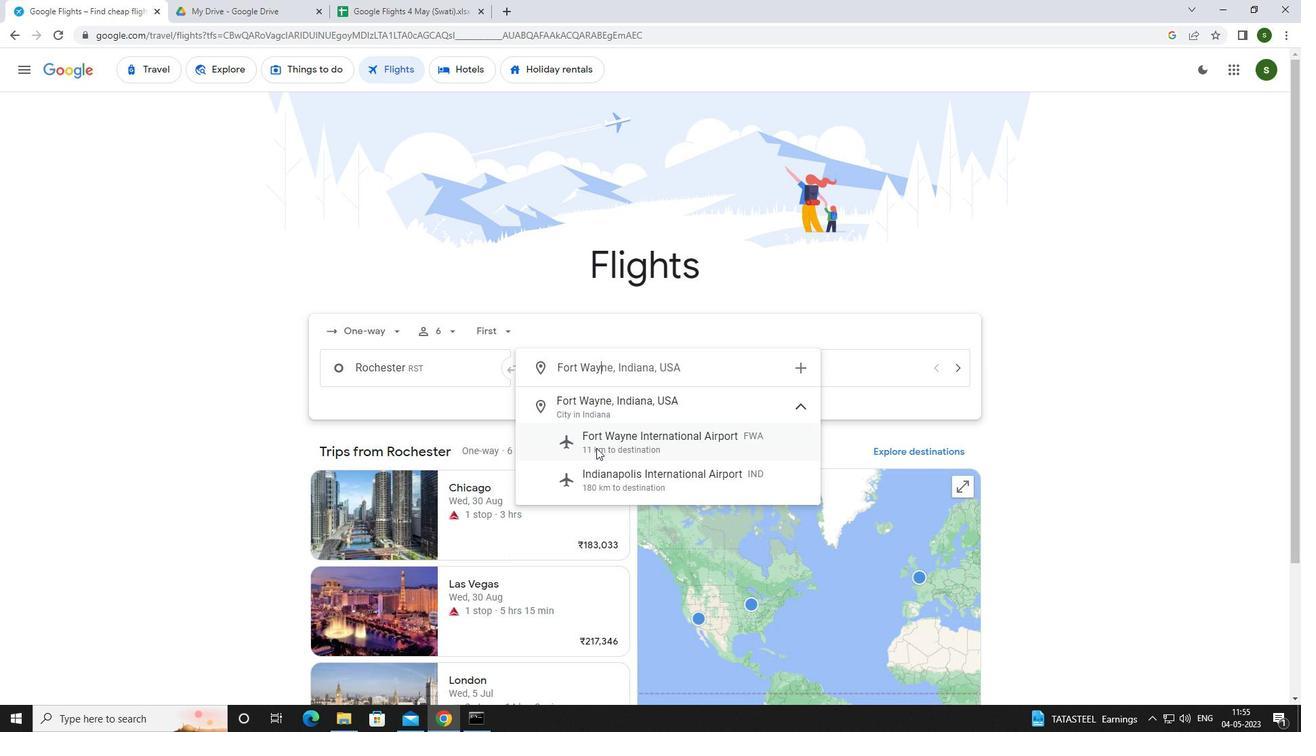 
Action: Mouse moved to (821, 371)
Screenshot: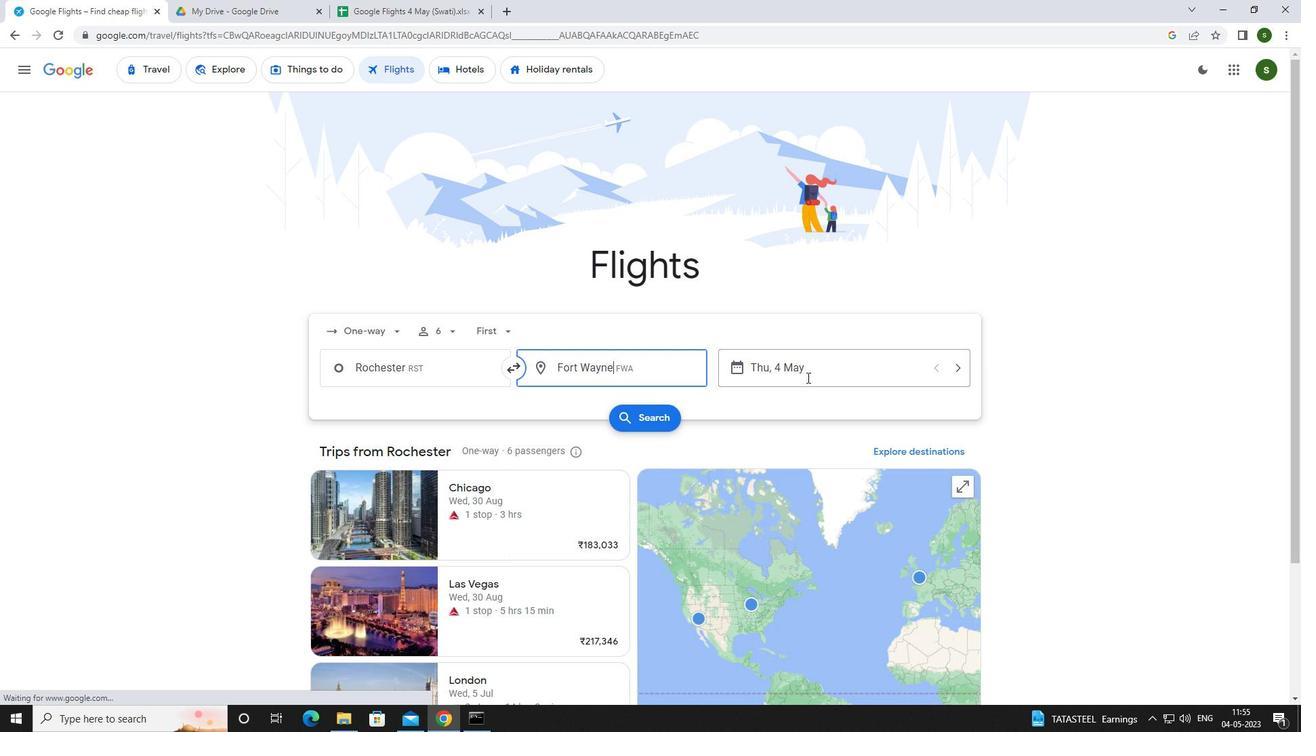 
Action: Mouse pressed left at (821, 371)
Screenshot: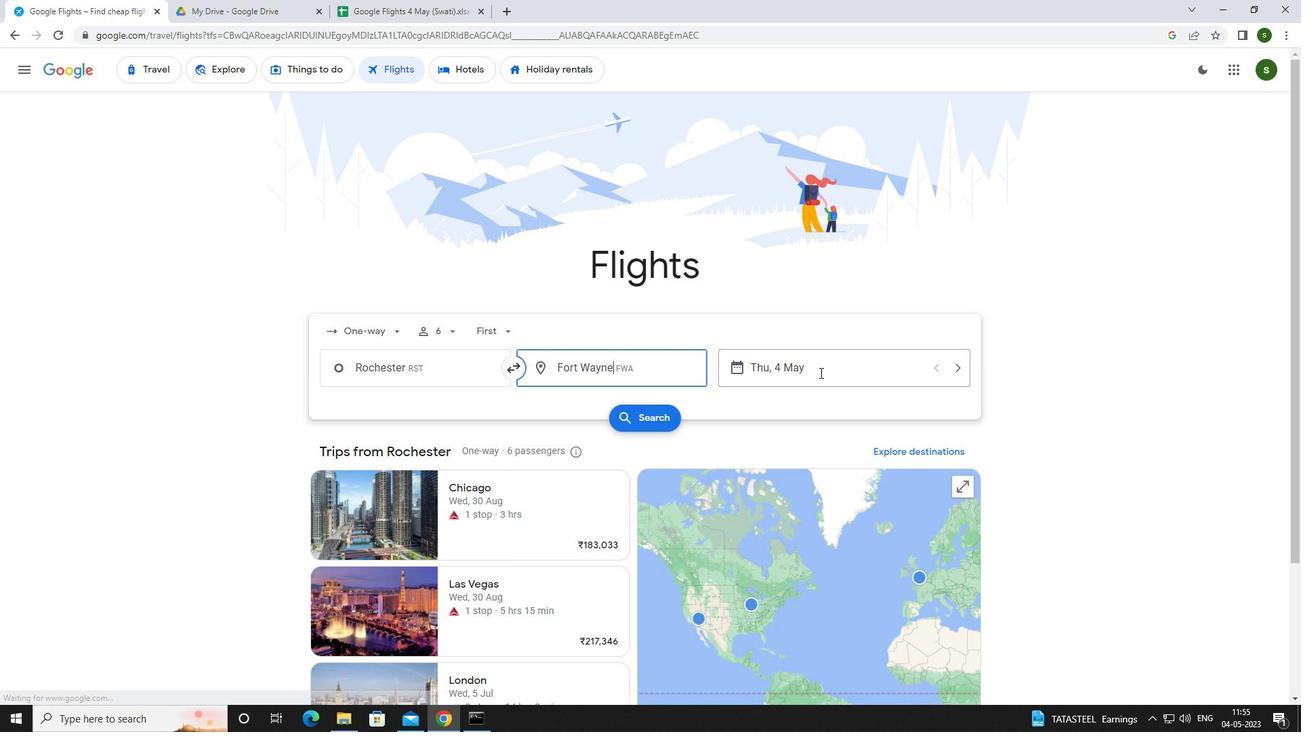 
Action: Mouse moved to (979, 517)
Screenshot: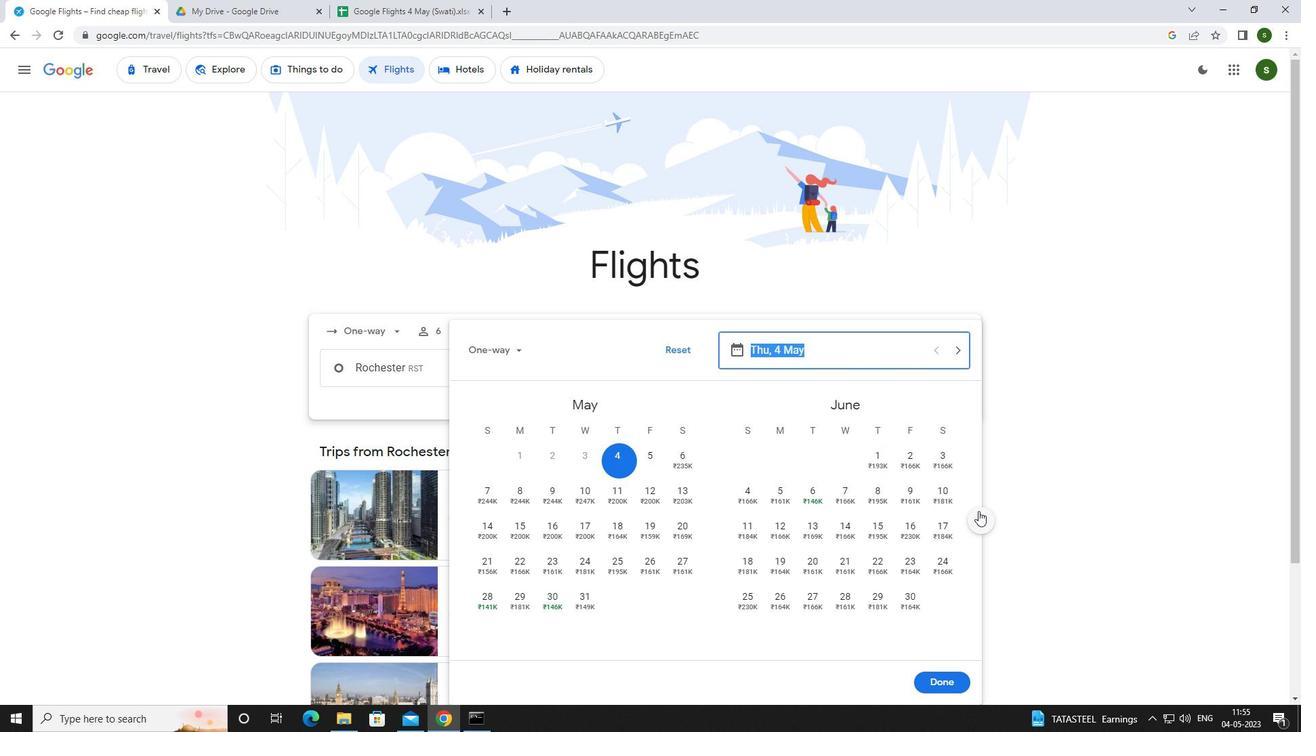 
Action: Mouse pressed left at (979, 517)
Screenshot: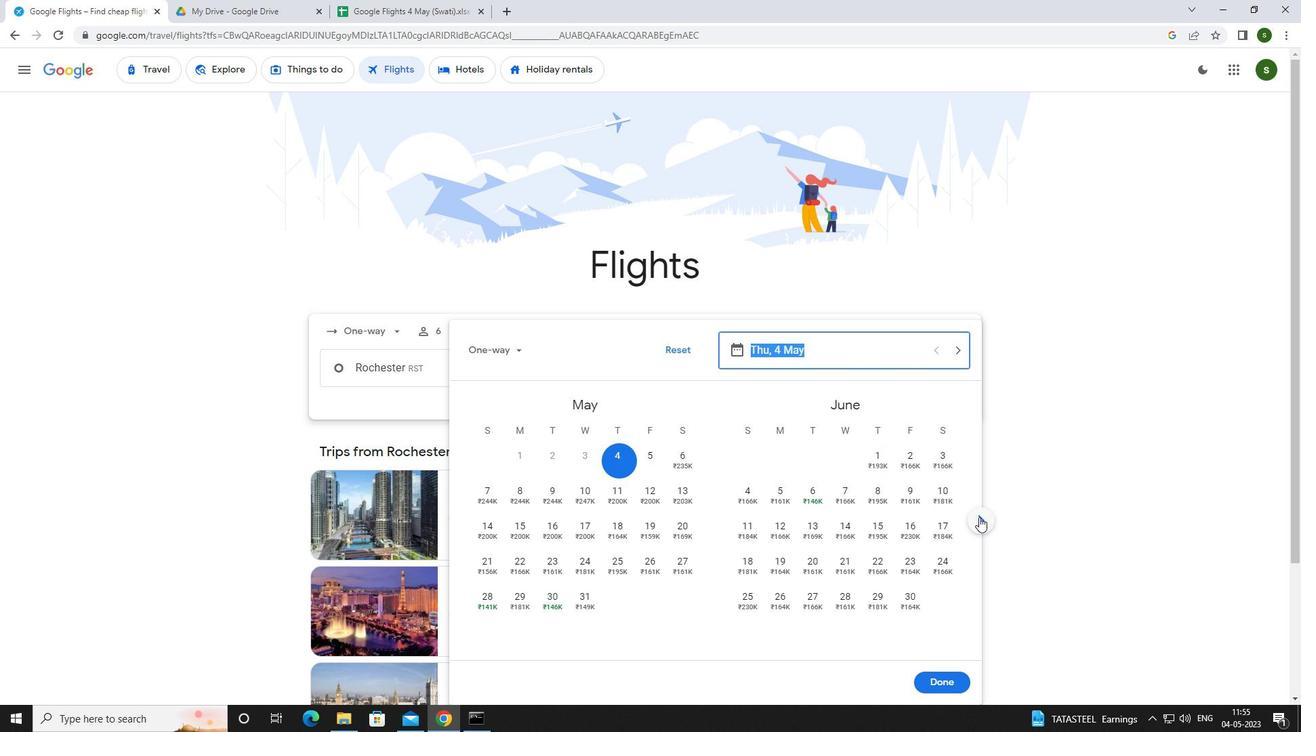
Action: Mouse pressed left at (979, 517)
Screenshot: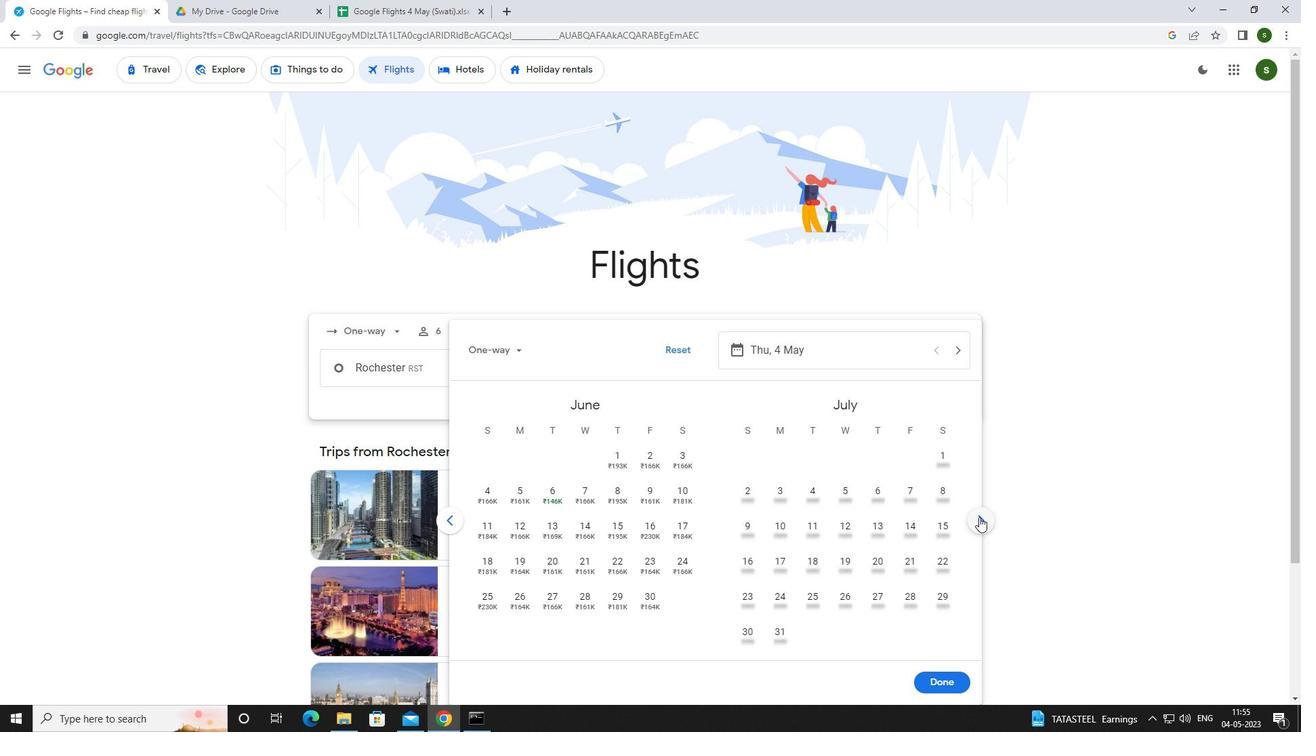
Action: Mouse moved to (909, 454)
Screenshot: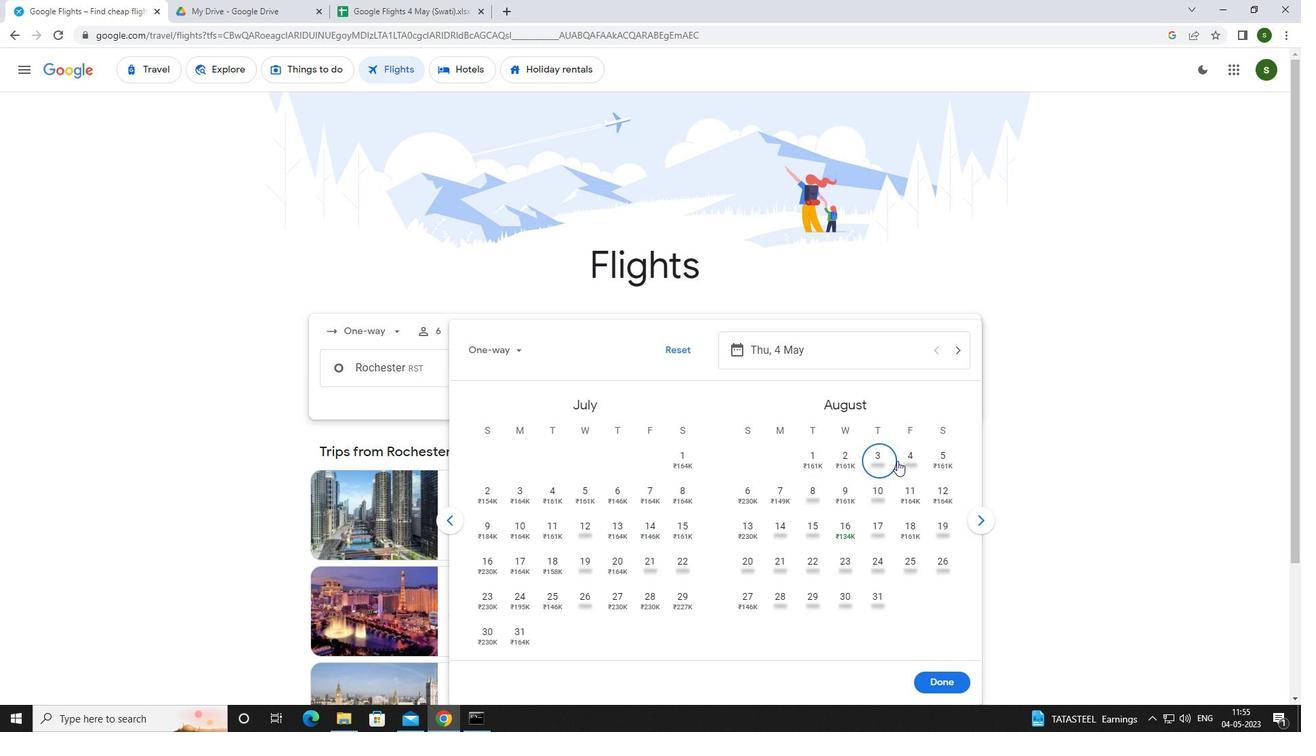 
Action: Mouse pressed left at (909, 454)
Screenshot: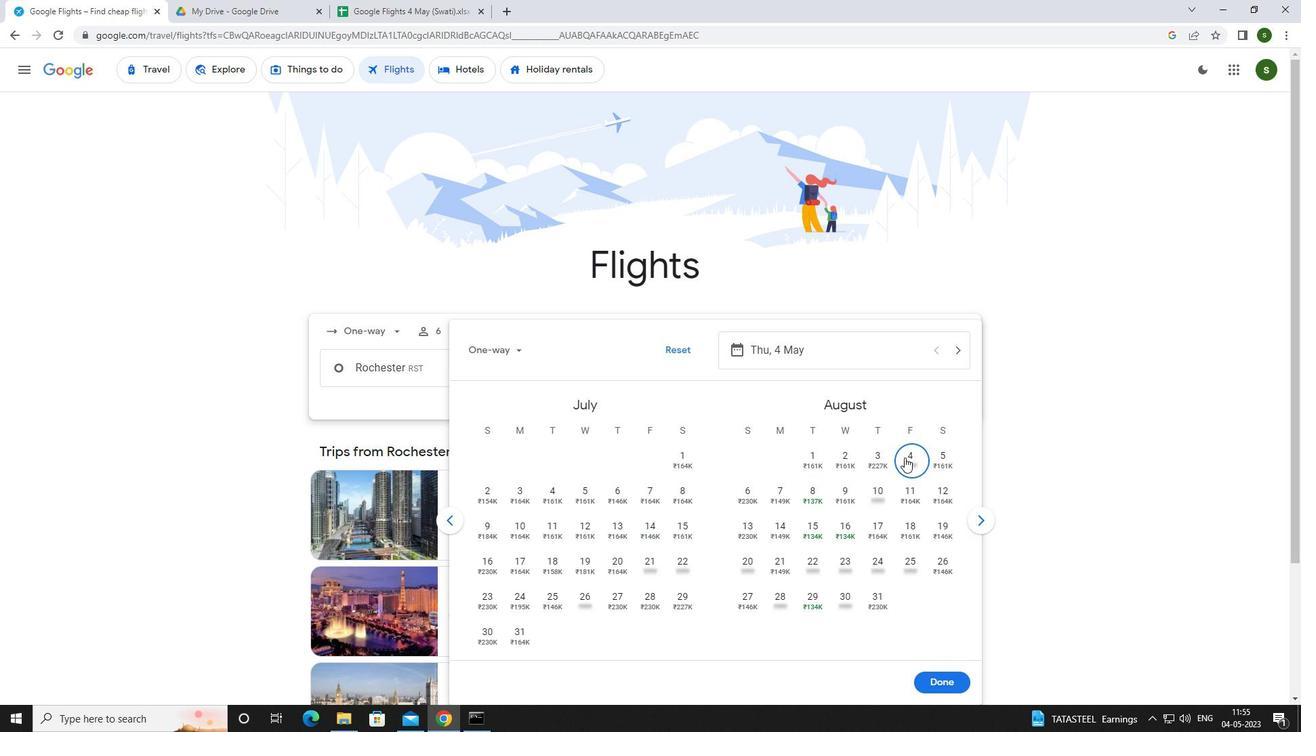 
Action: Mouse moved to (953, 676)
Screenshot: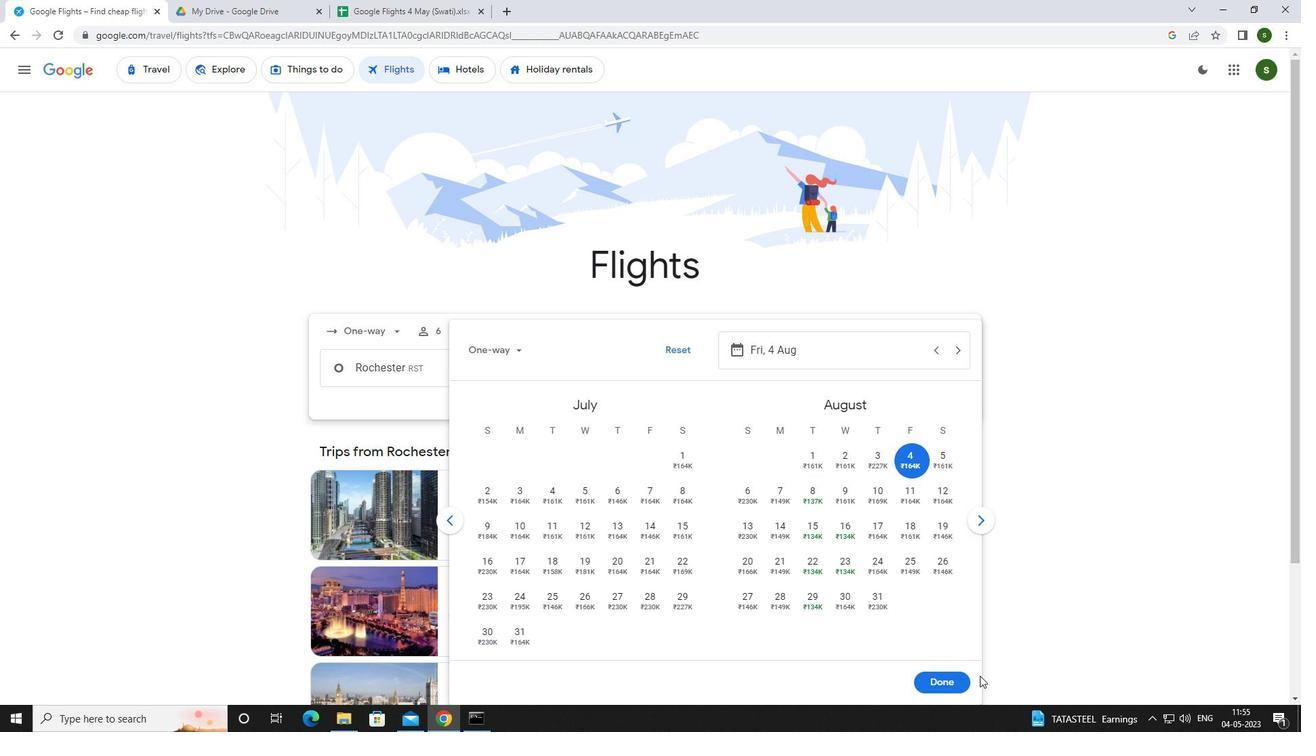
Action: Mouse pressed left at (953, 676)
Screenshot: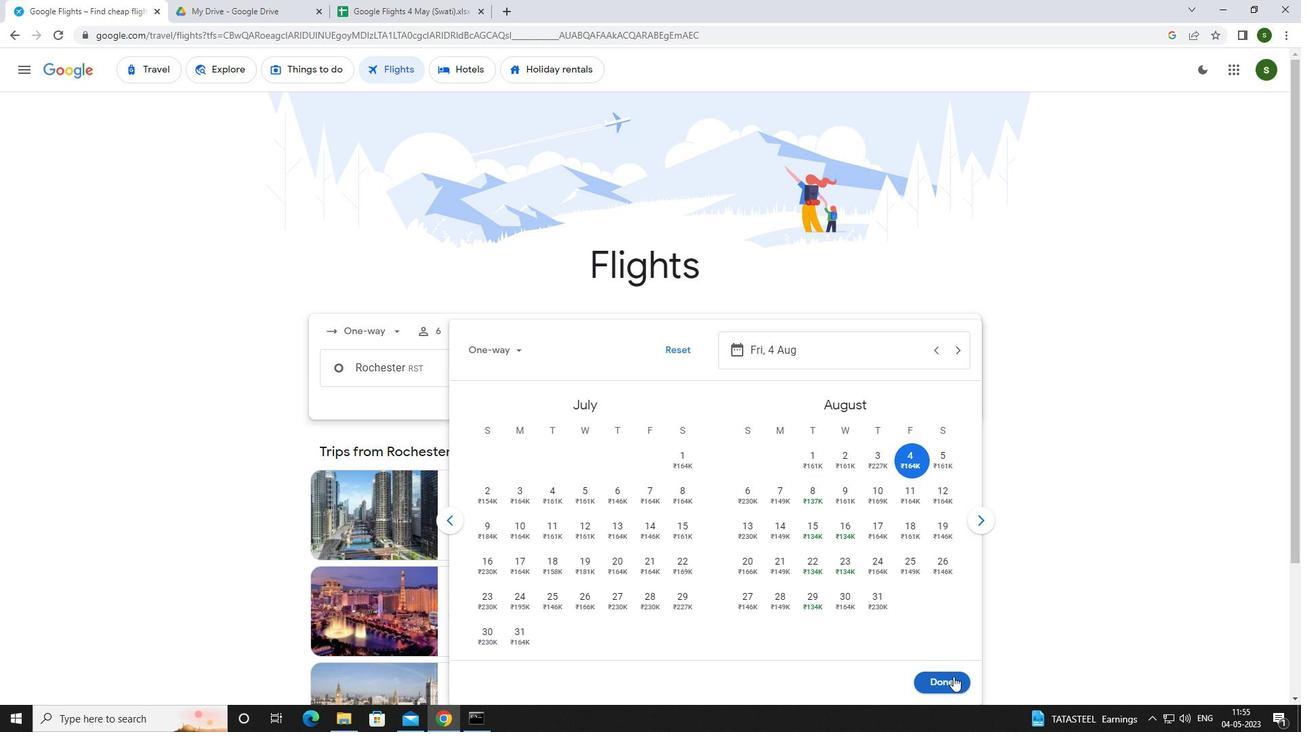 
Action: Mouse moved to (649, 418)
Screenshot: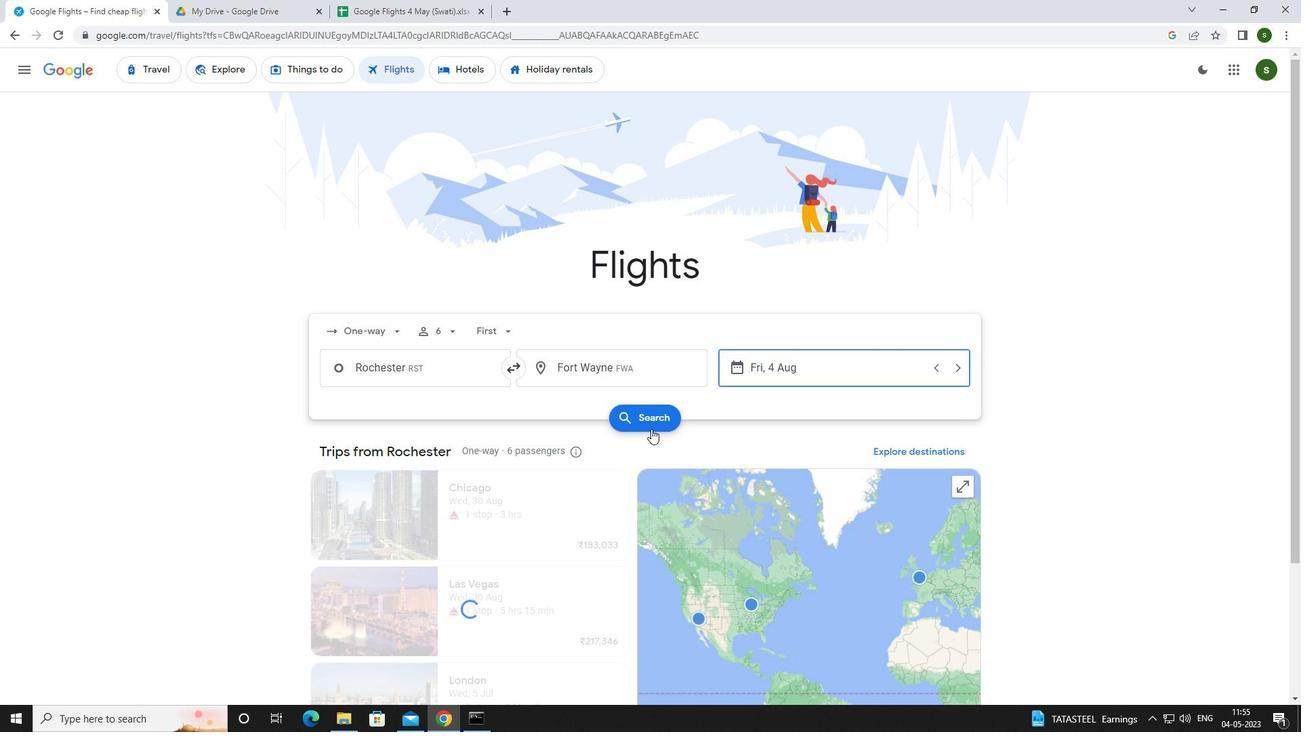 
Action: Mouse pressed left at (649, 418)
Screenshot: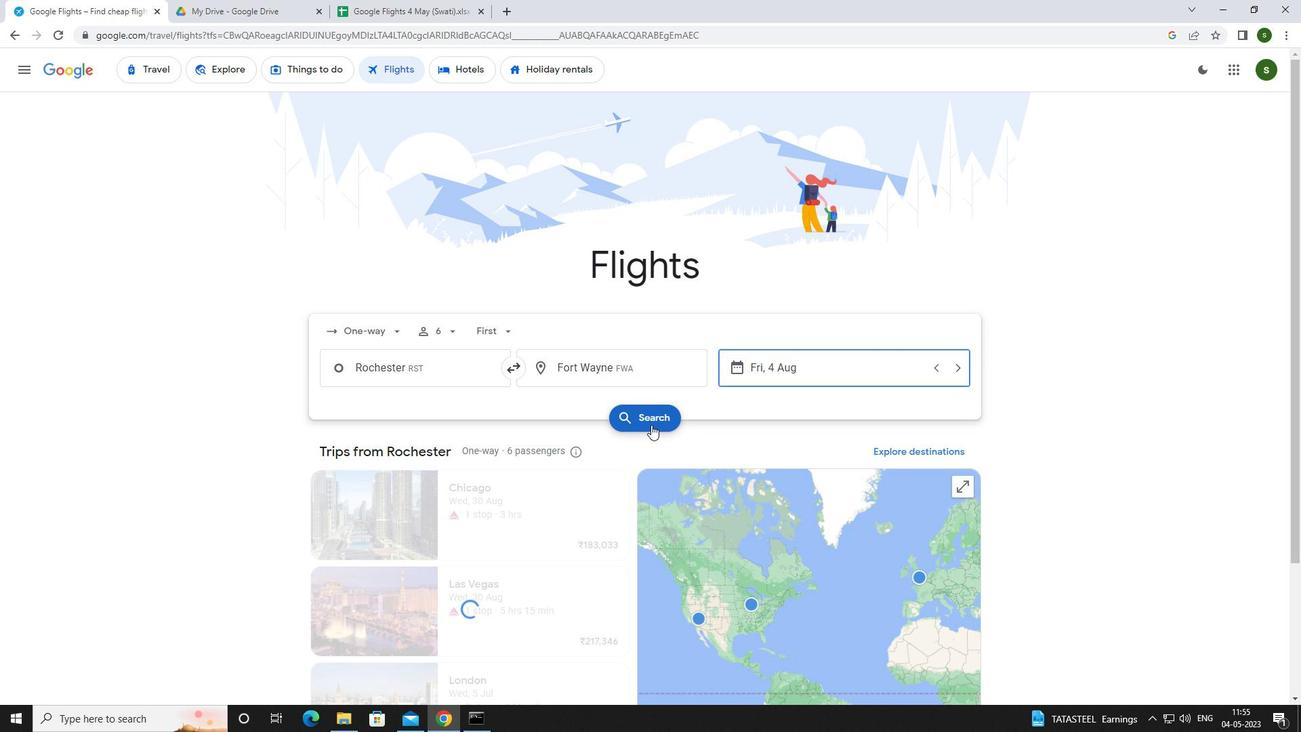
Action: Mouse moved to (325, 198)
Screenshot: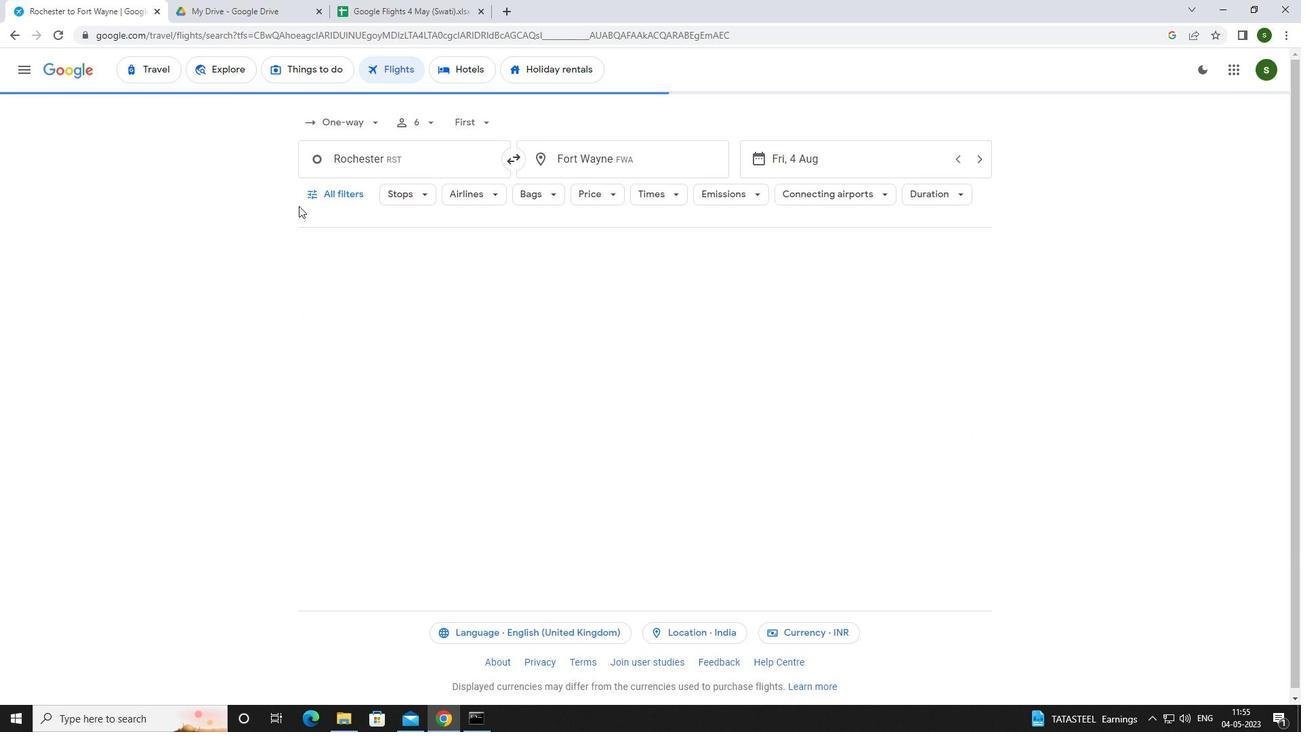 
Action: Mouse pressed left at (325, 198)
Screenshot: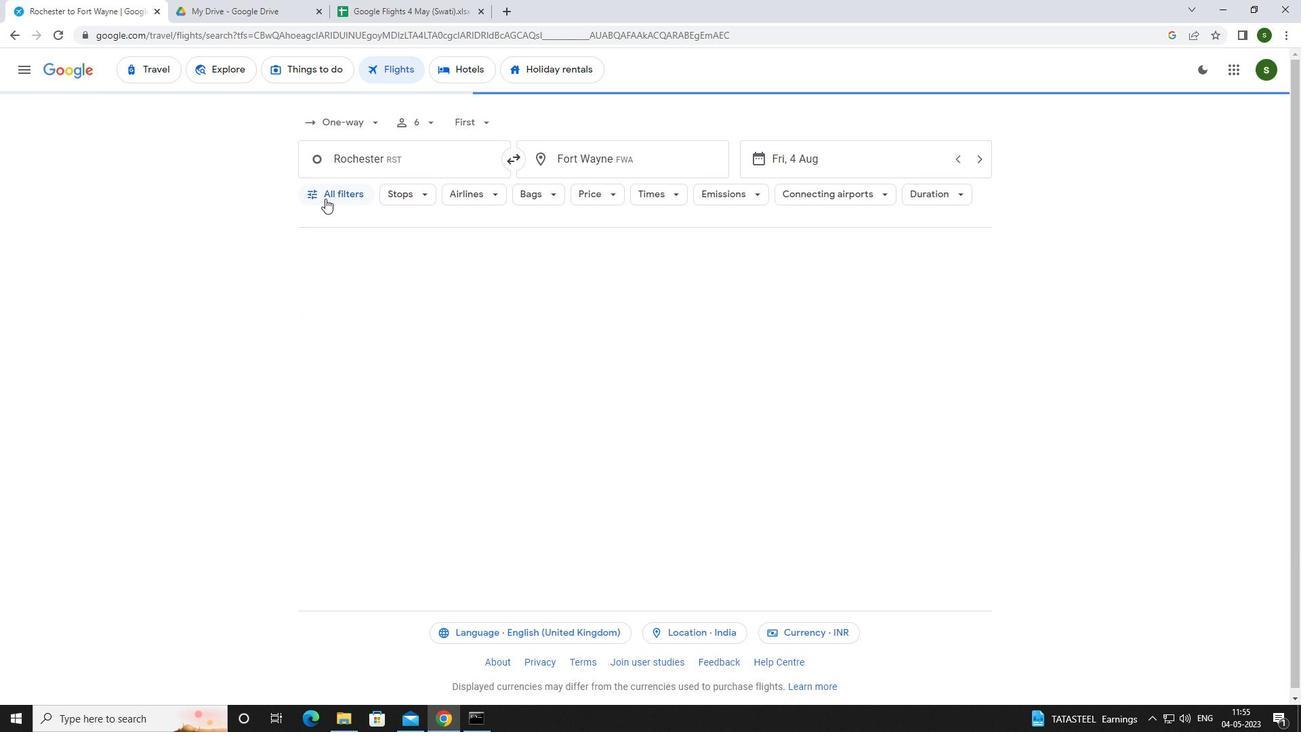 
Action: Mouse moved to (510, 481)
Screenshot: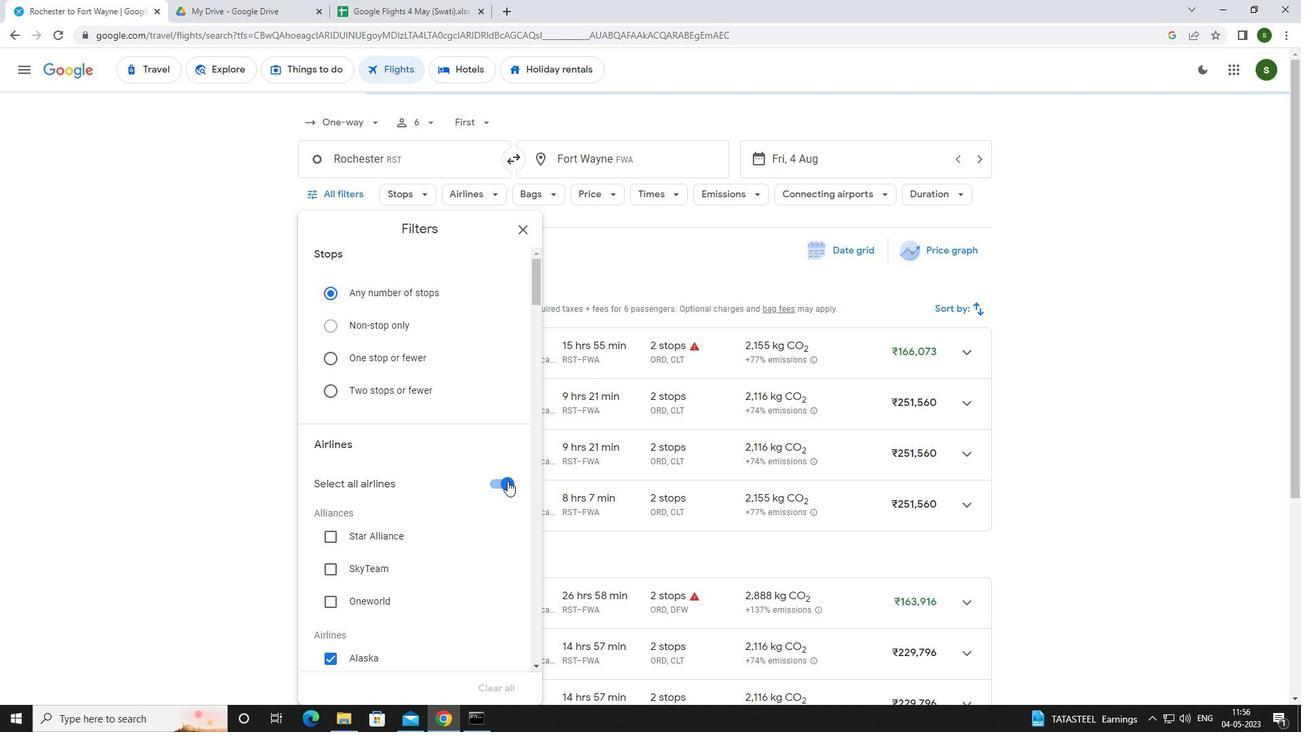 
Action: Mouse pressed left at (510, 481)
Screenshot: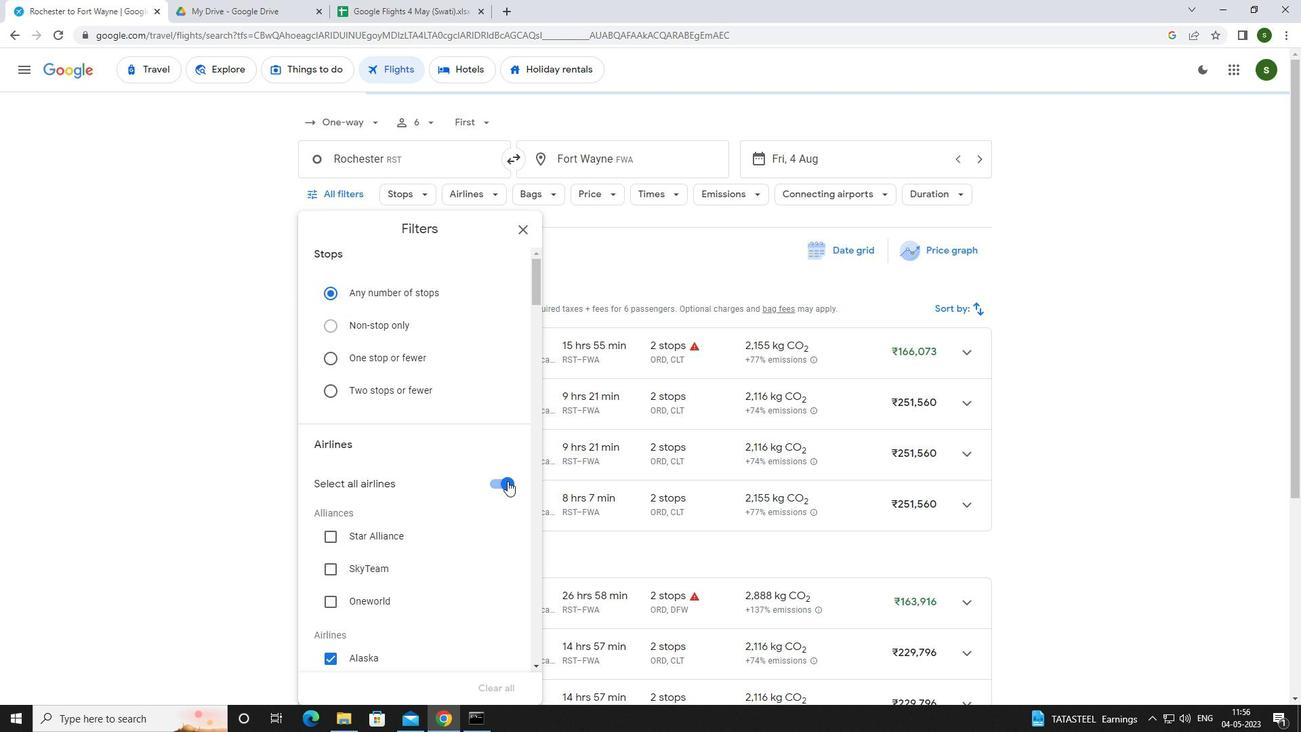 
Action: Mouse moved to (469, 437)
Screenshot: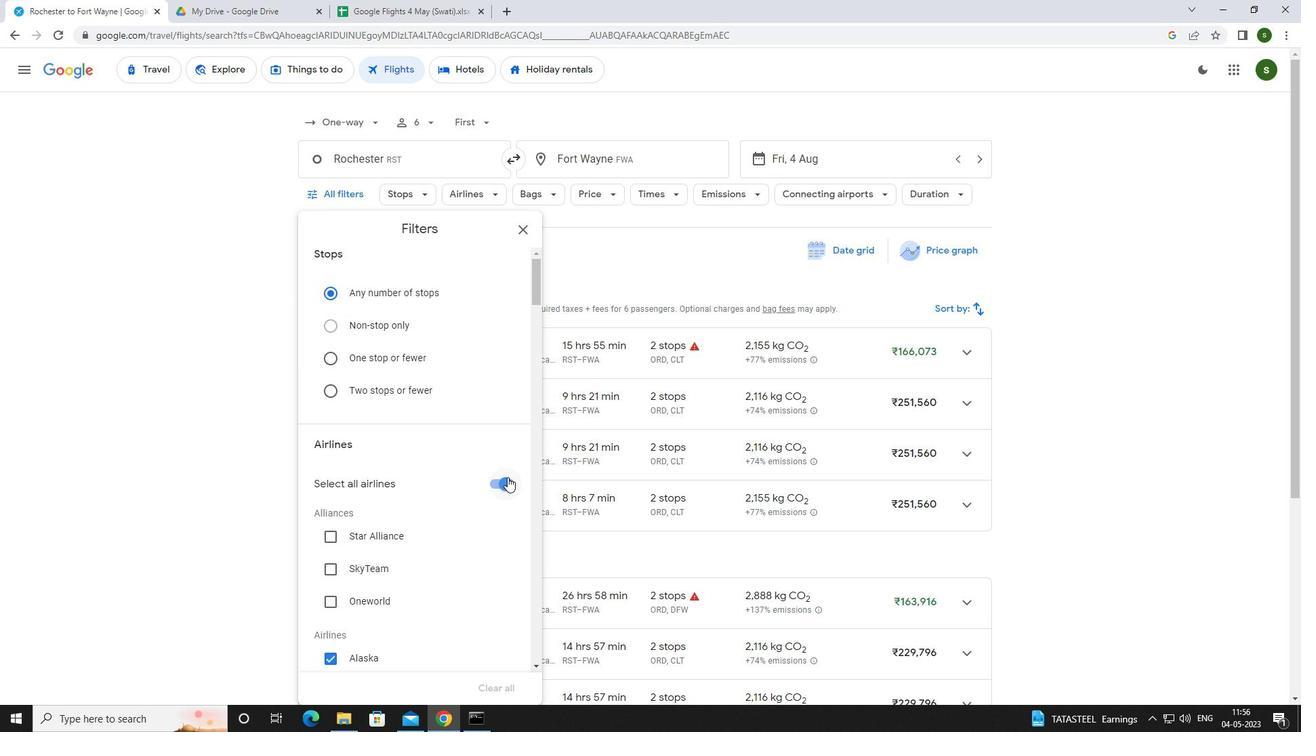 
Action: Mouse scrolled (469, 437) with delta (0, 0)
Screenshot: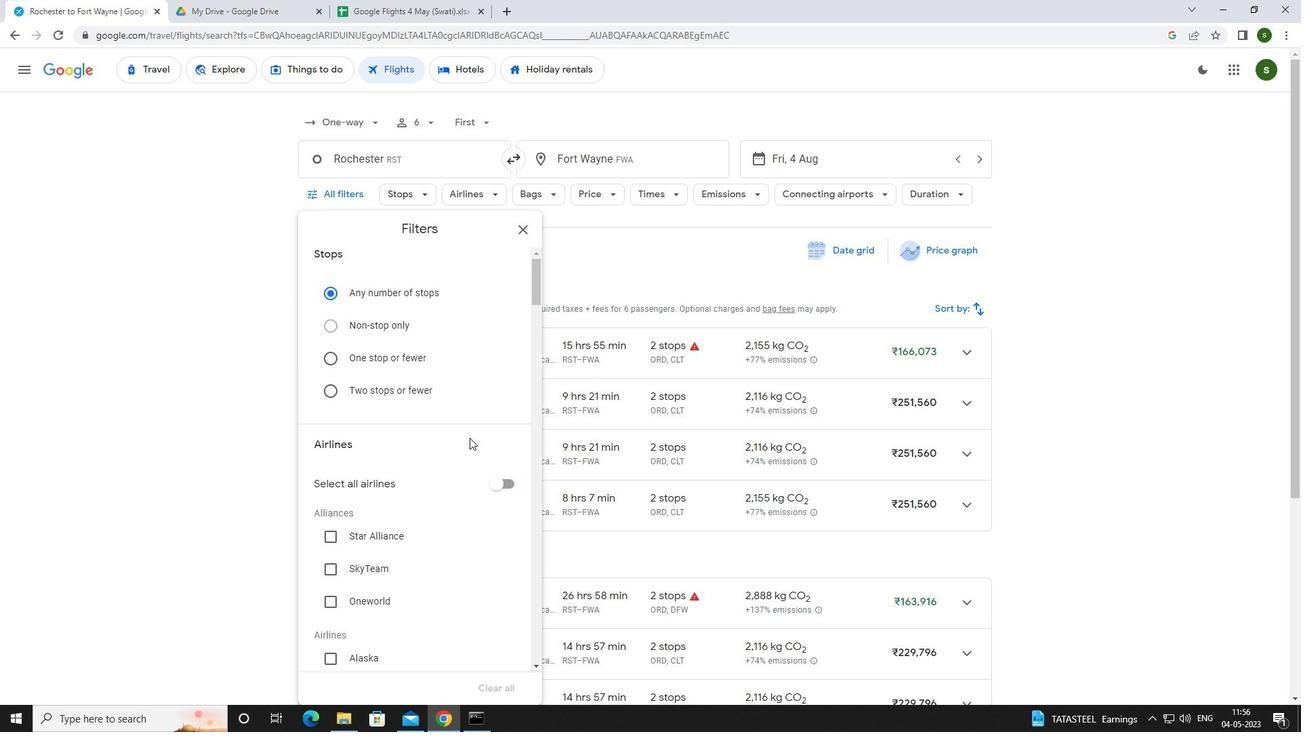 
Action: Mouse scrolled (469, 437) with delta (0, 0)
Screenshot: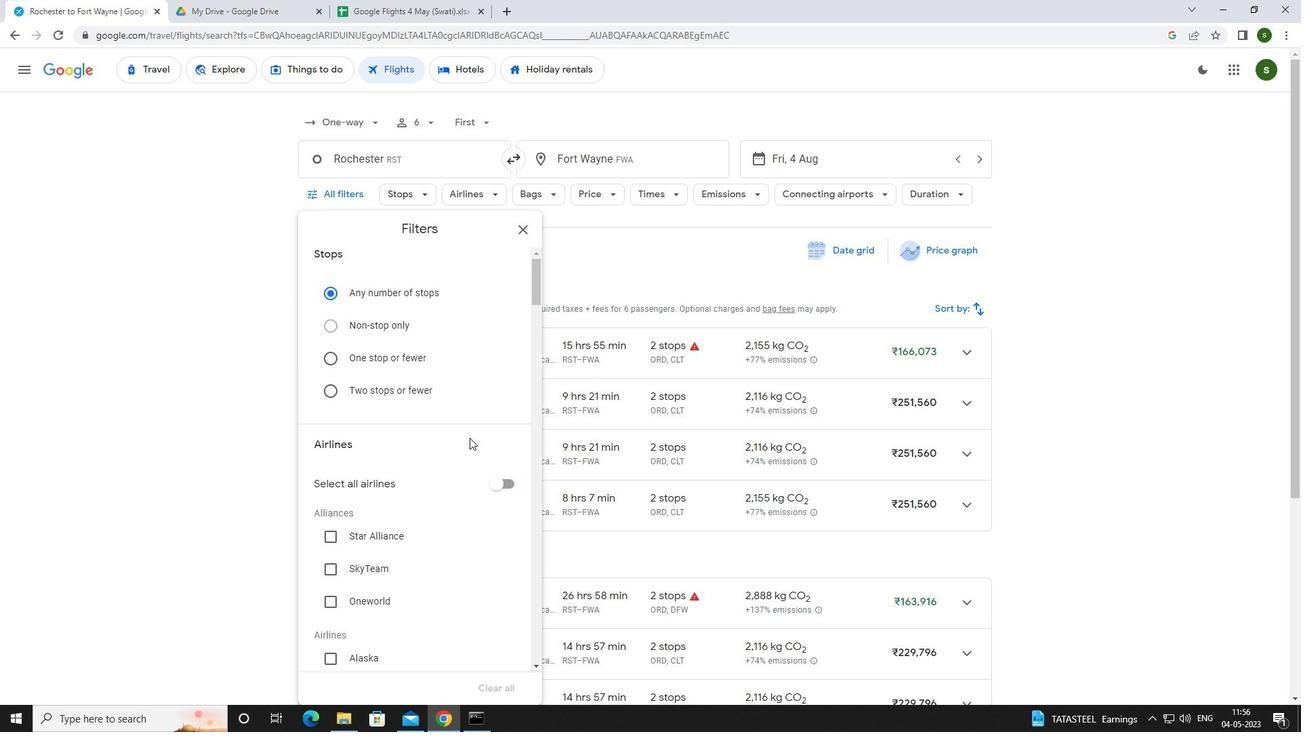 
Action: Mouse scrolled (469, 437) with delta (0, 0)
Screenshot: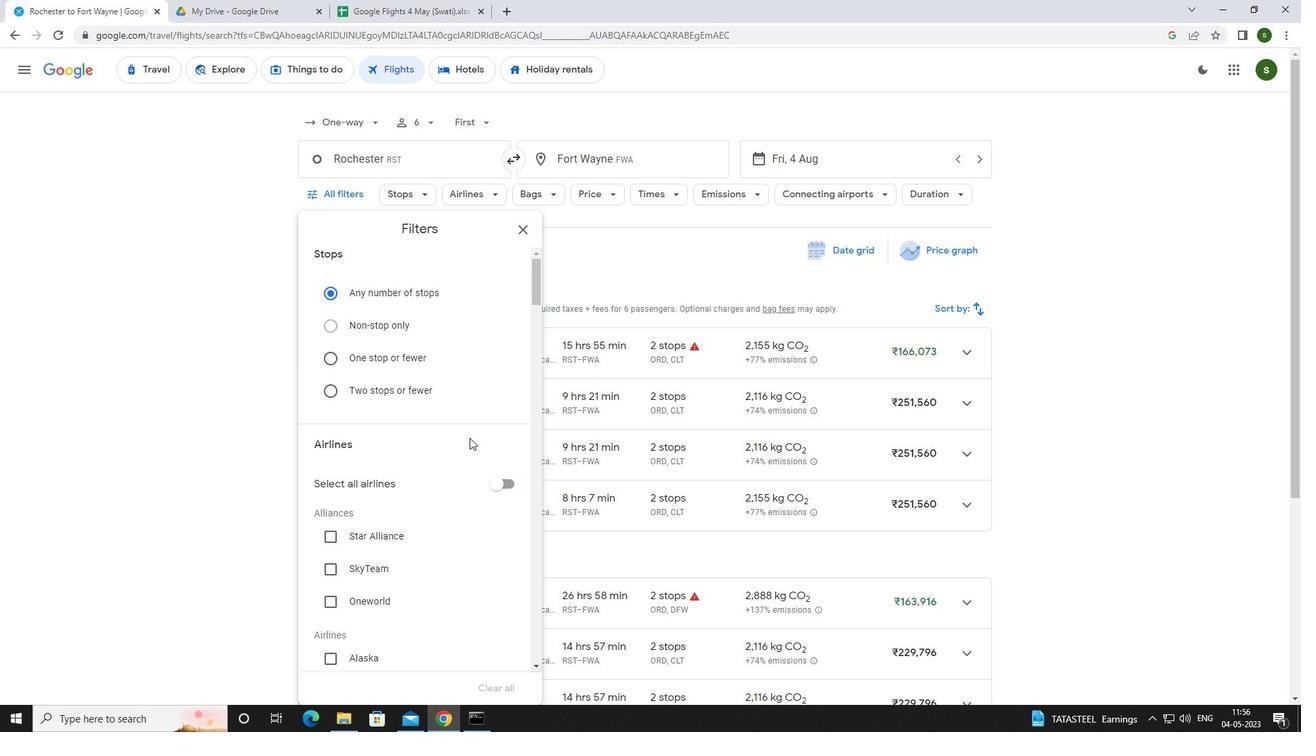 
Action: Mouse scrolled (469, 437) with delta (0, 0)
Screenshot: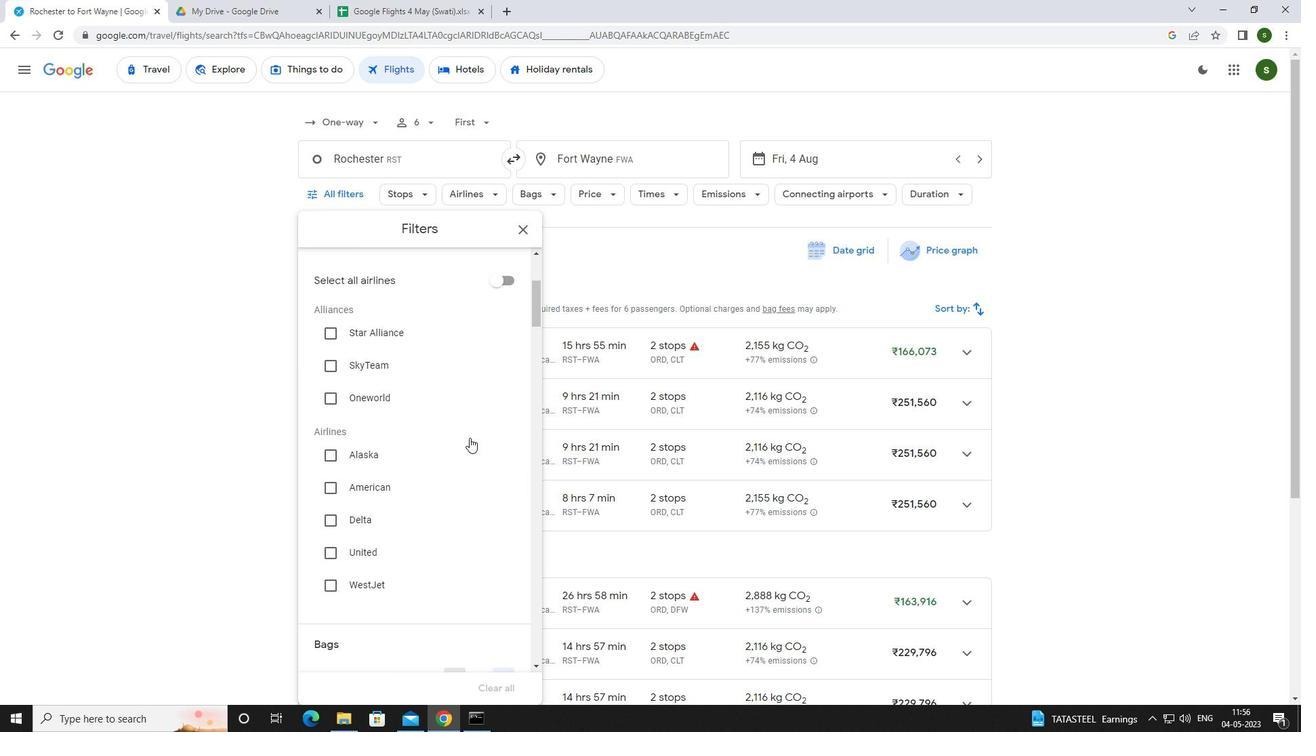 
Action: Mouse moved to (368, 513)
Screenshot: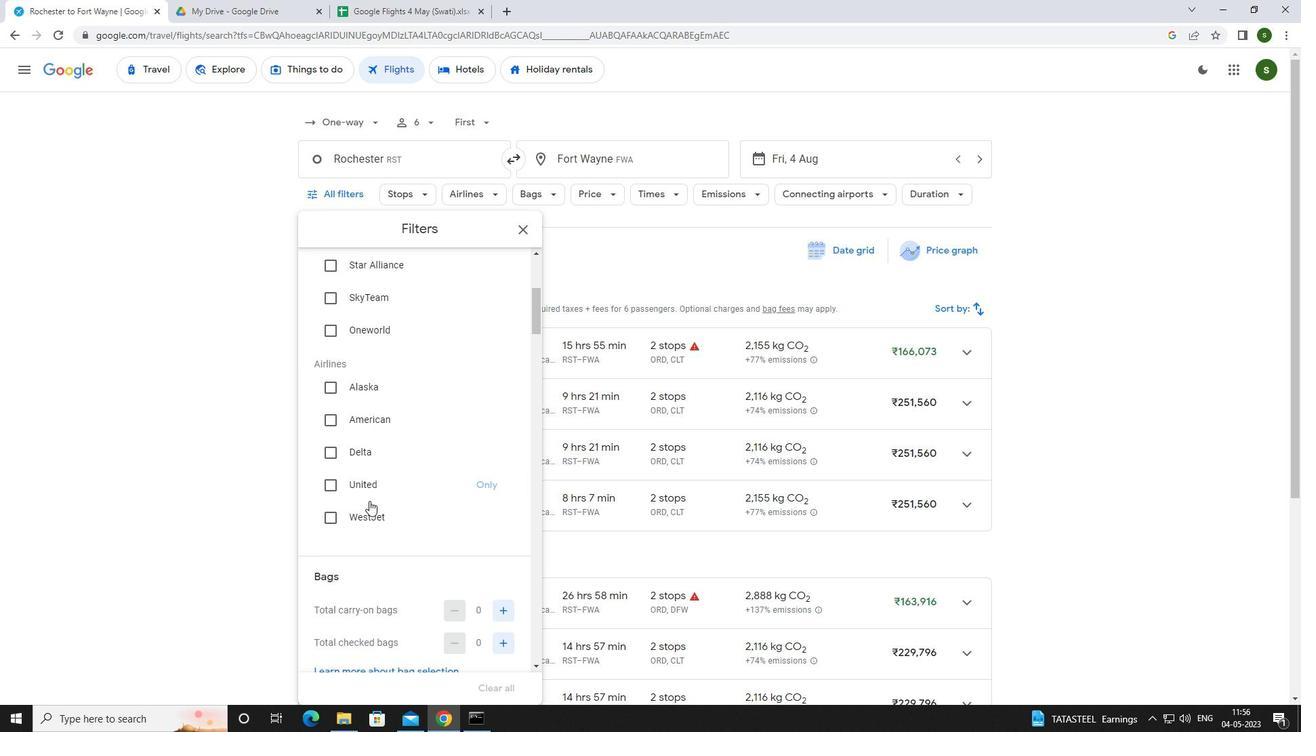 
Action: Mouse pressed left at (368, 513)
Screenshot: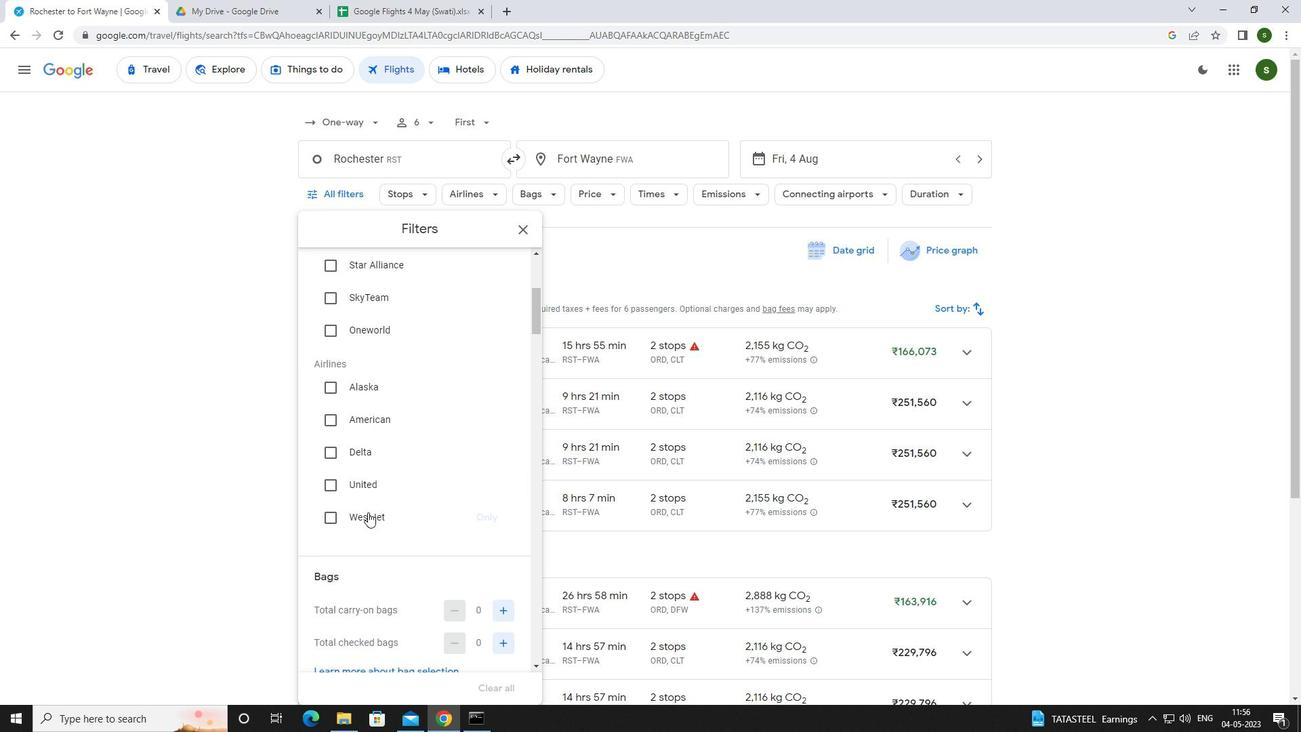 
Action: Mouse scrolled (368, 512) with delta (0, 0)
Screenshot: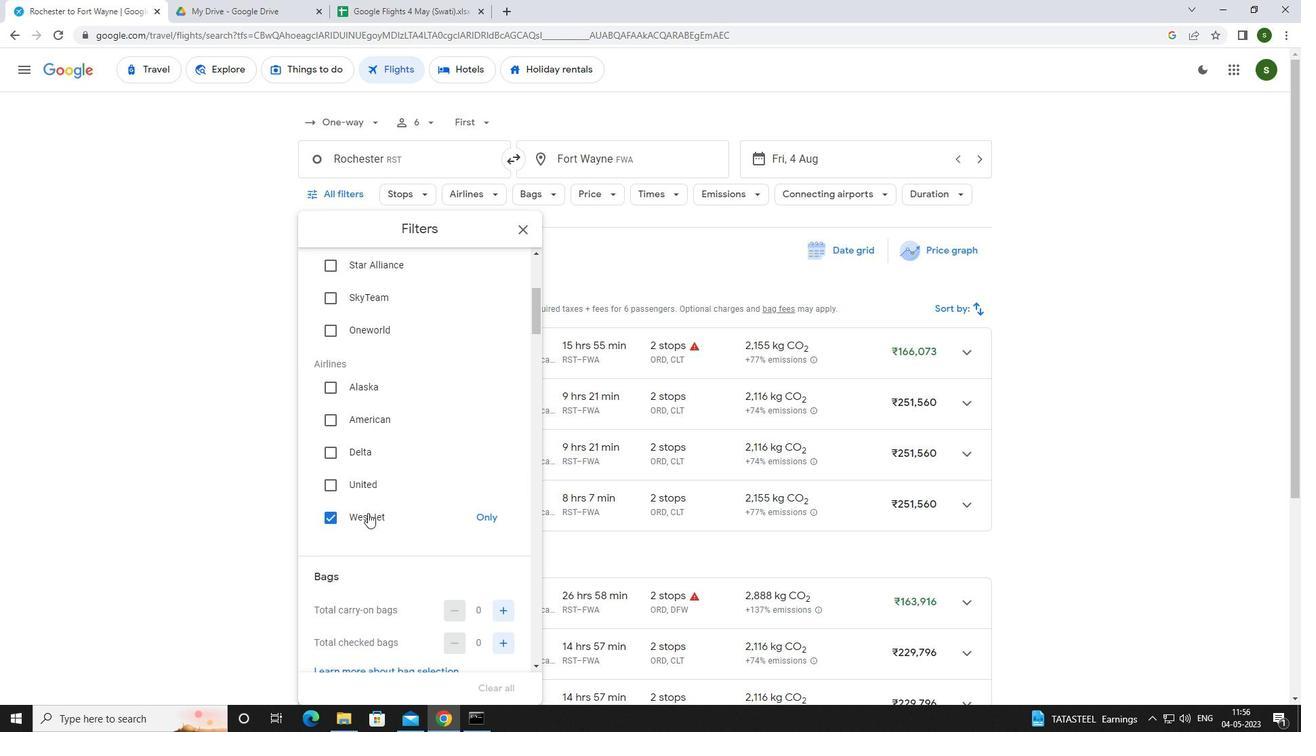 
Action: Mouse scrolled (368, 512) with delta (0, 0)
Screenshot: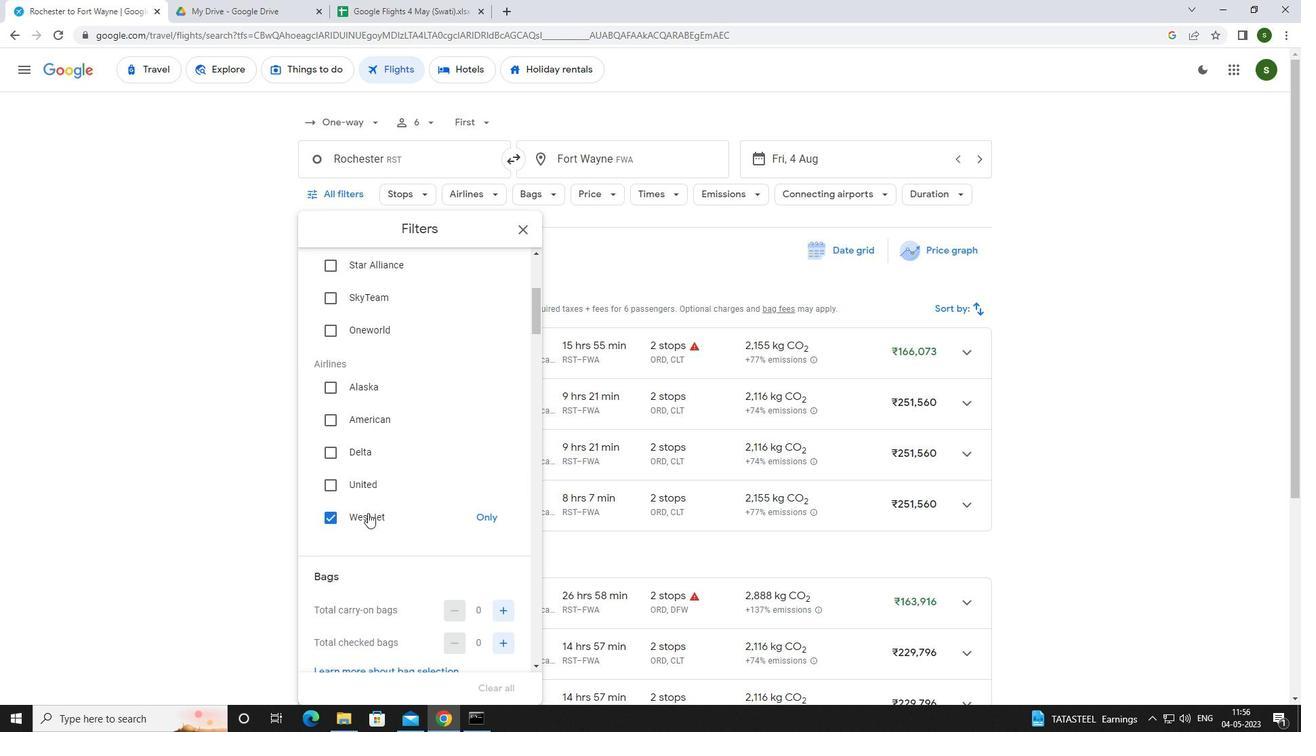 
Action: Mouse scrolled (368, 512) with delta (0, 0)
Screenshot: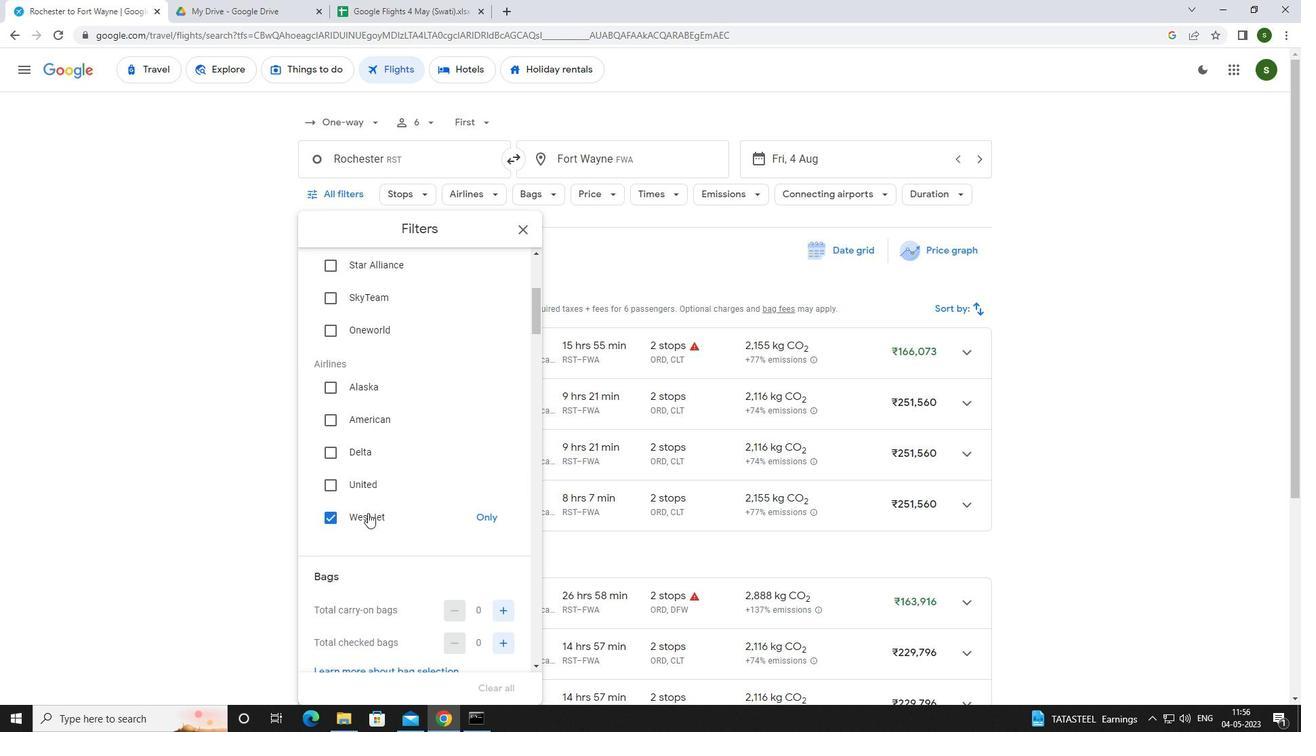 
Action: Mouse moved to (505, 441)
Screenshot: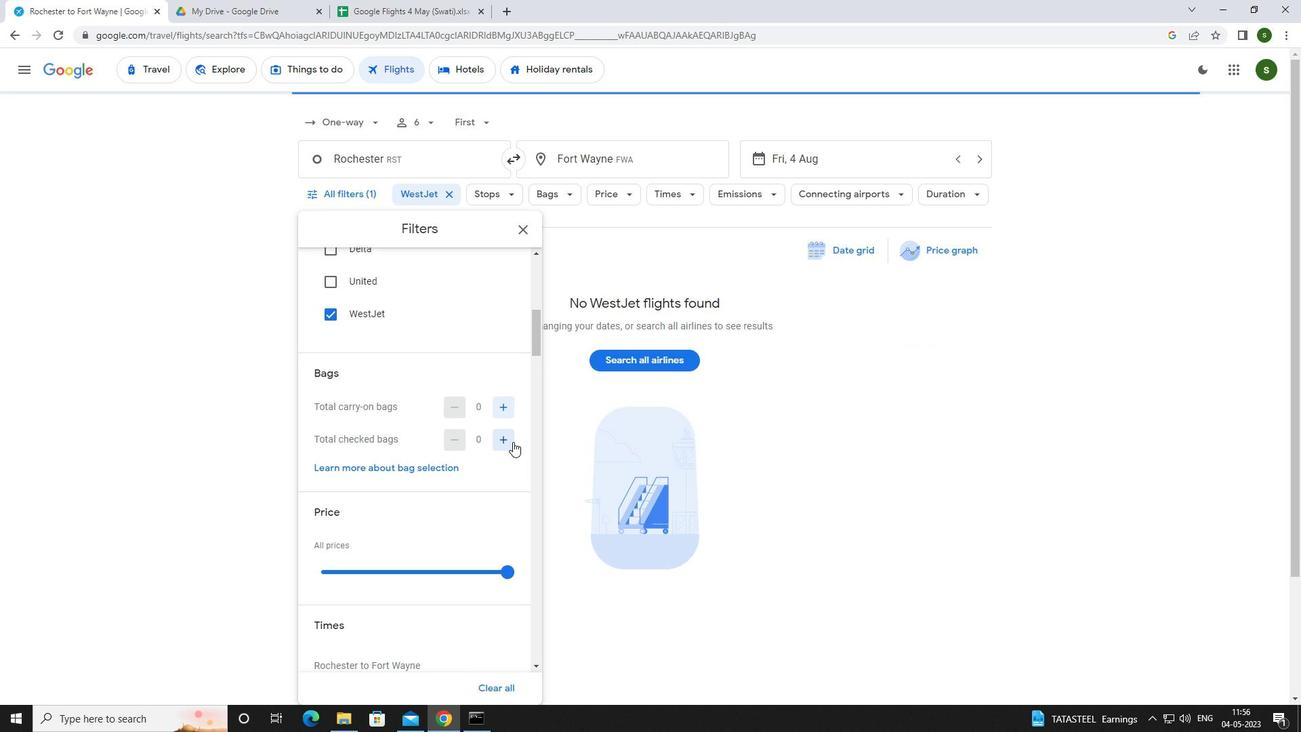 
Action: Mouse pressed left at (505, 441)
Screenshot: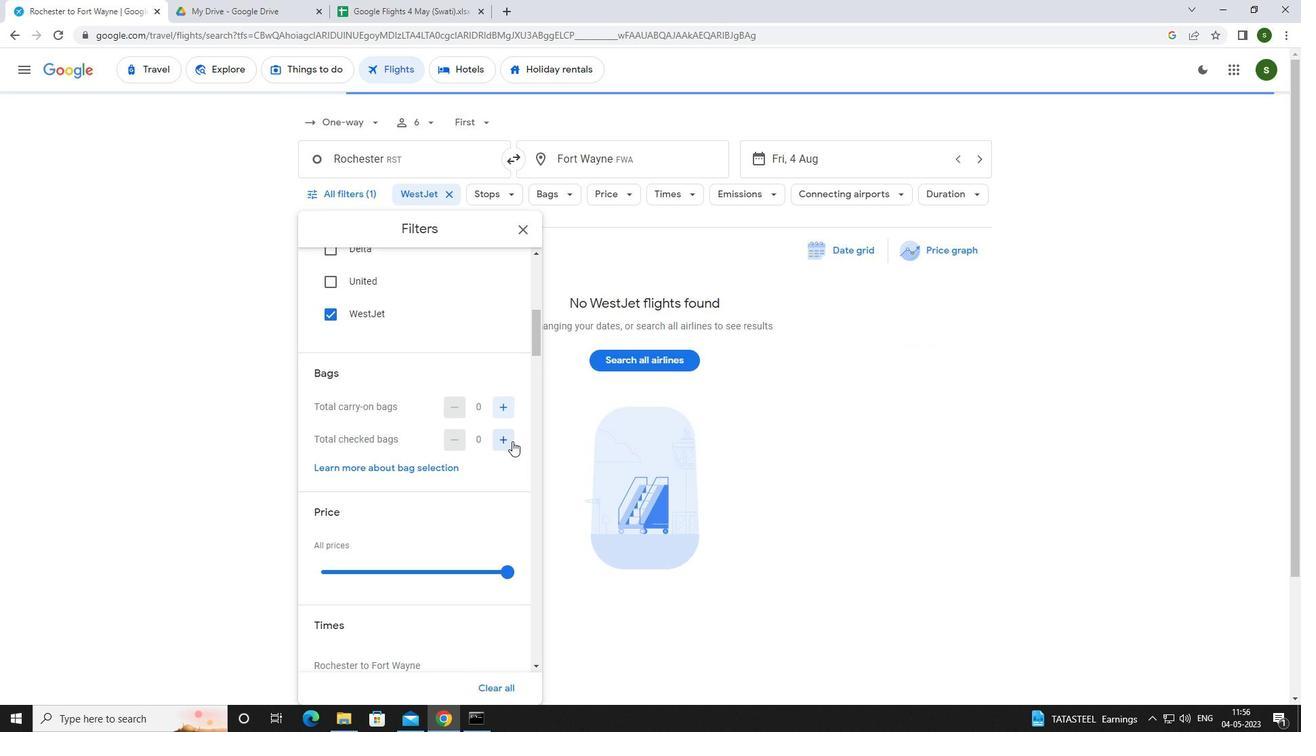 
Action: Mouse pressed left at (505, 441)
Screenshot: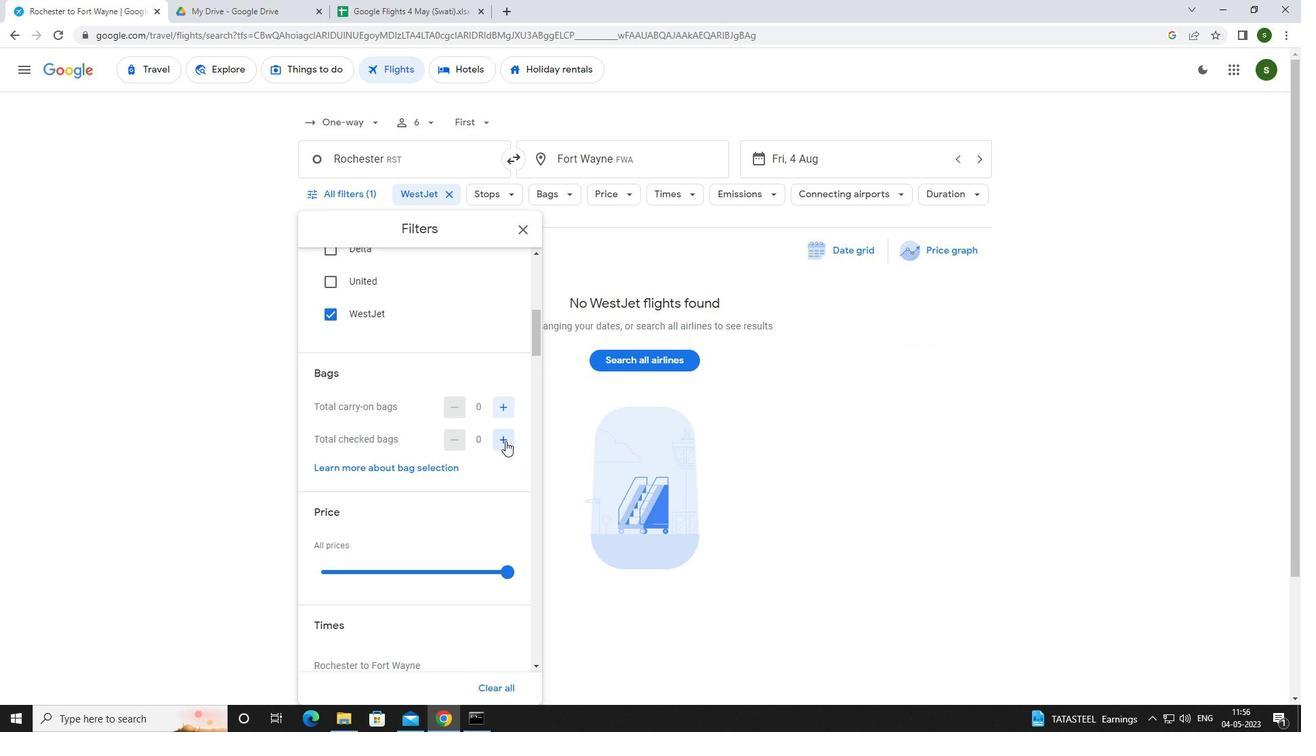 
Action: Mouse moved to (506, 562)
Screenshot: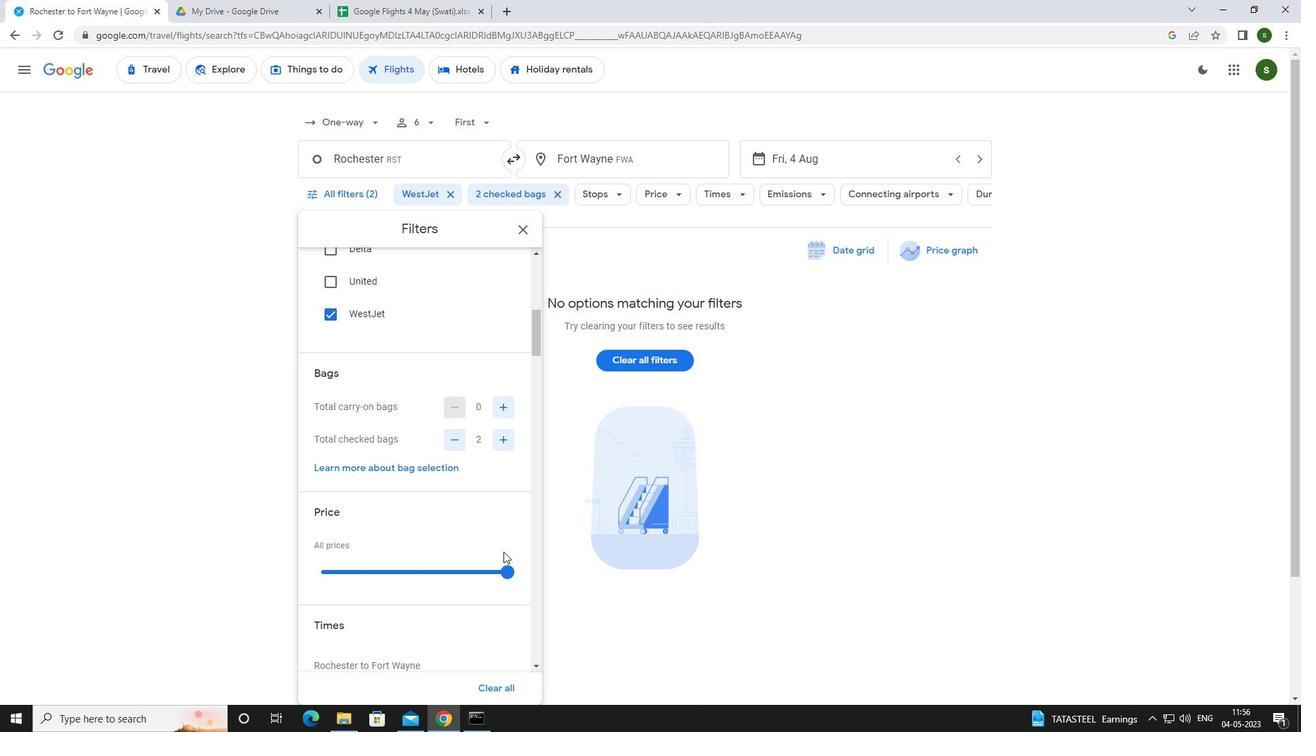 
Action: Mouse pressed left at (506, 562)
Screenshot: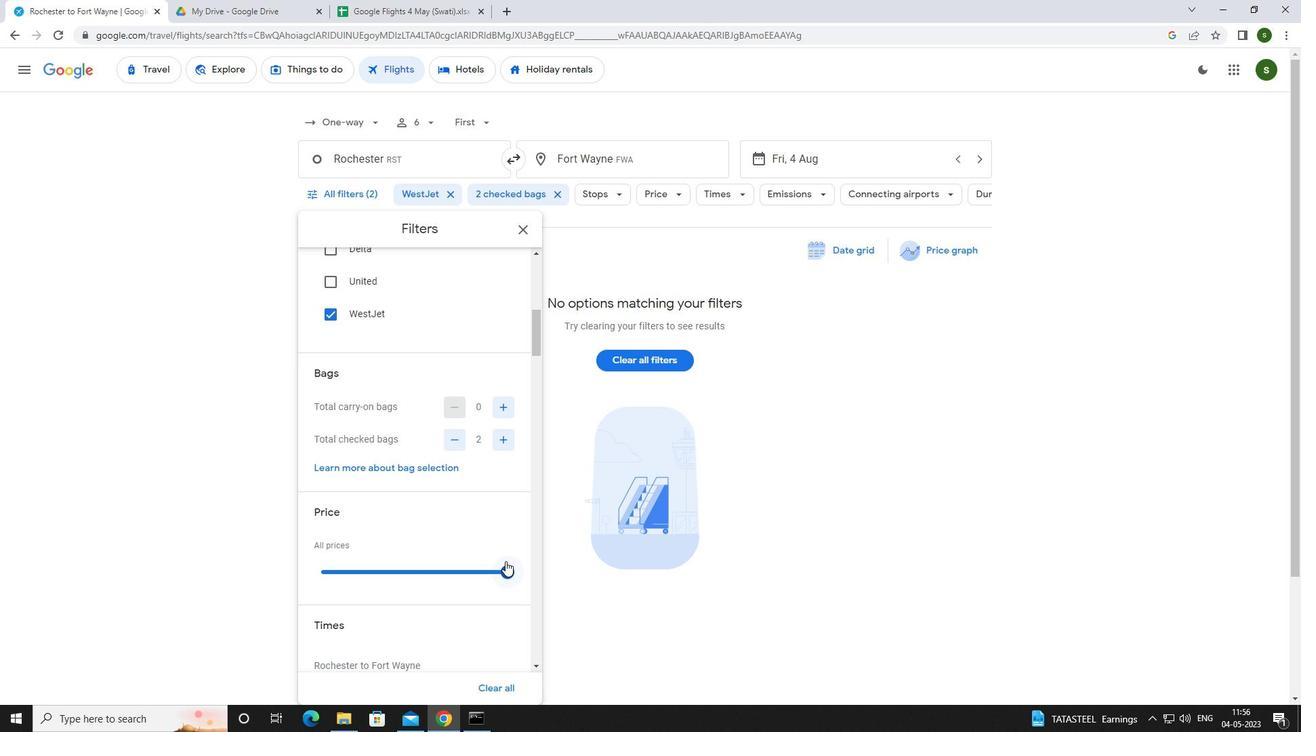 
Action: Mouse moved to (378, 521)
Screenshot: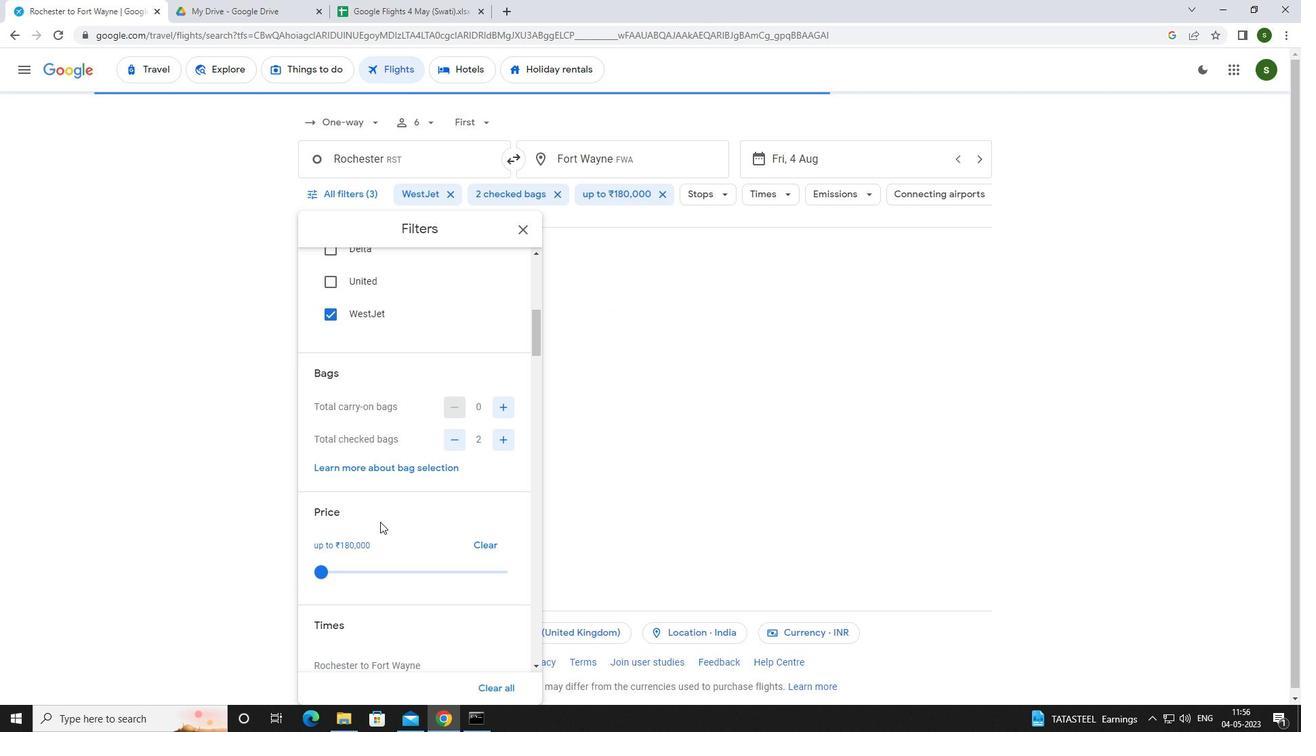 
Action: Mouse scrolled (378, 521) with delta (0, 0)
Screenshot: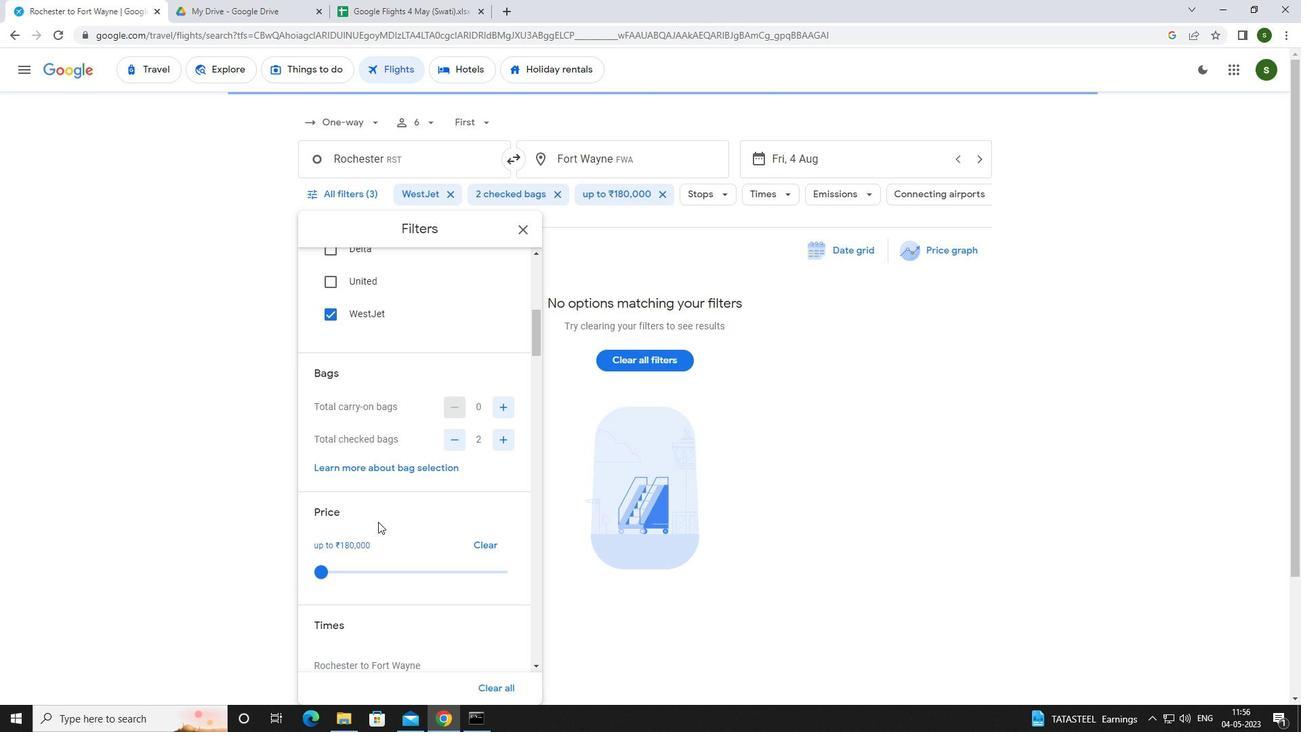 
Action: Mouse scrolled (378, 521) with delta (0, 0)
Screenshot: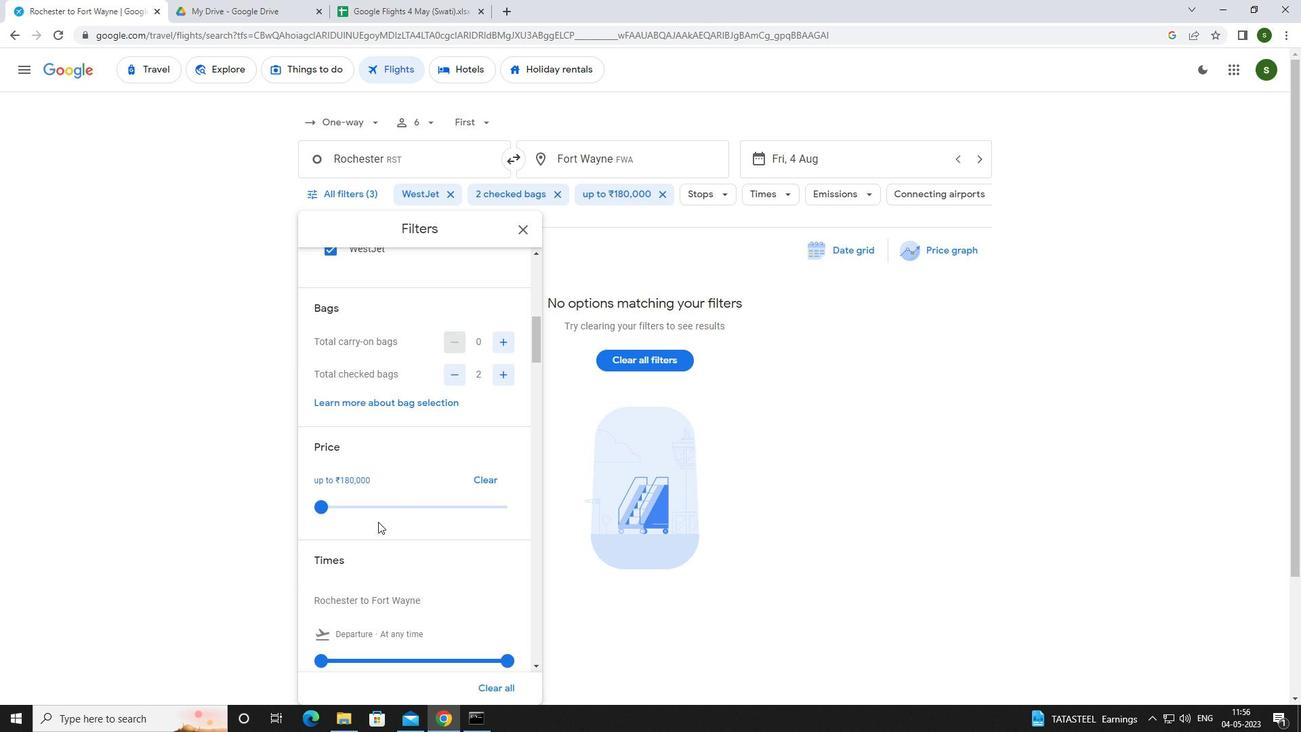 
Action: Mouse moved to (323, 588)
Screenshot: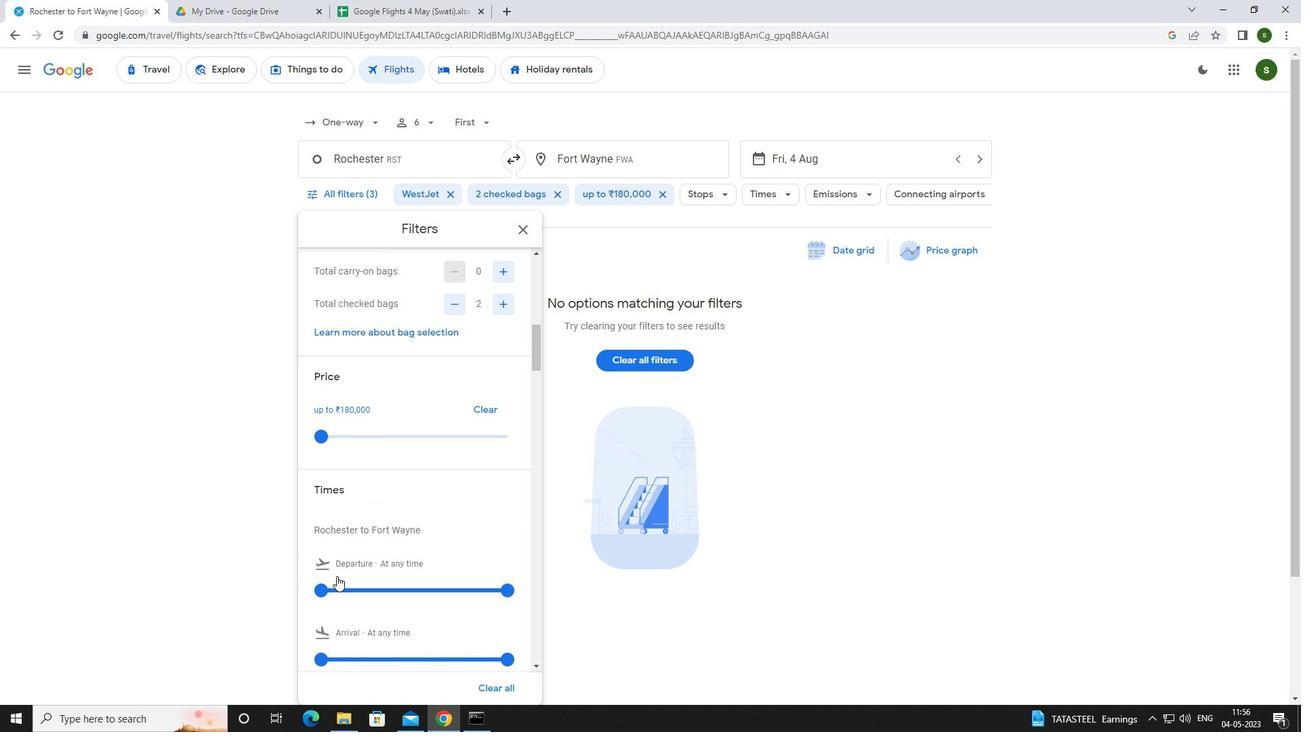 
Action: Mouse pressed left at (323, 588)
Screenshot: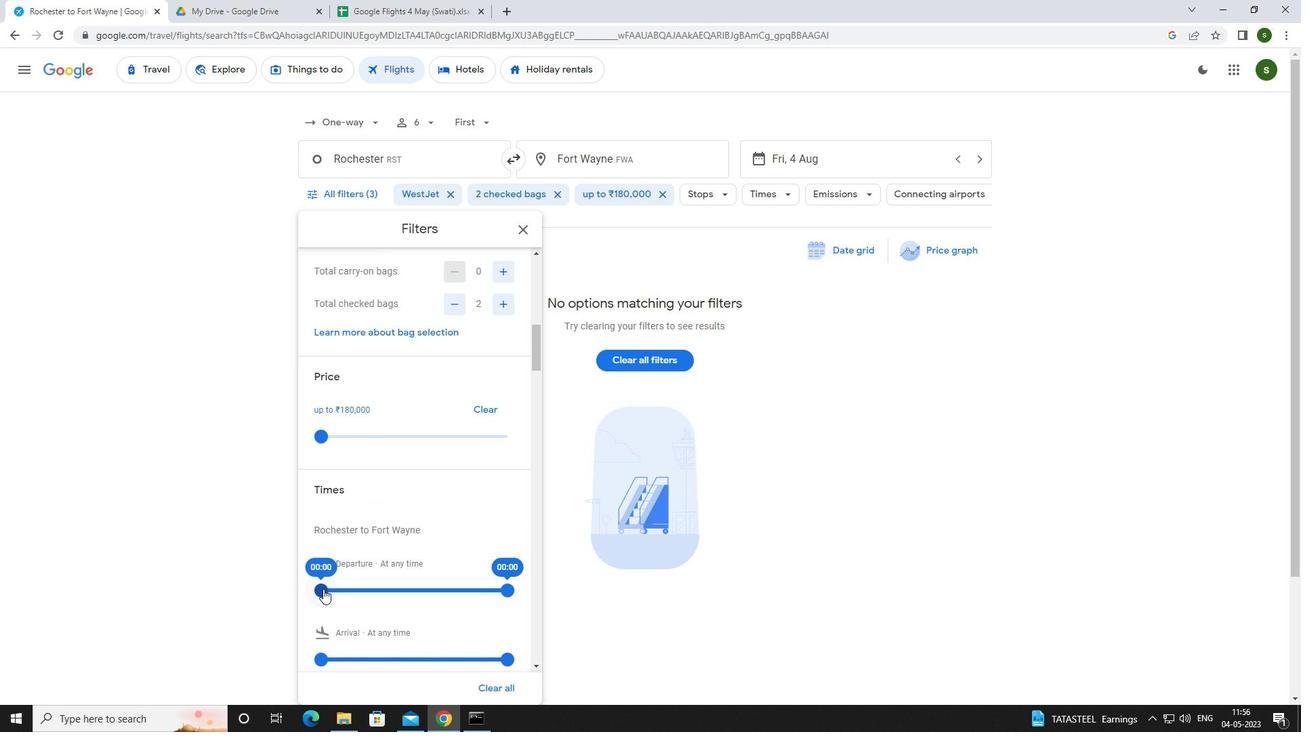 
Action: Mouse moved to (826, 470)
Screenshot: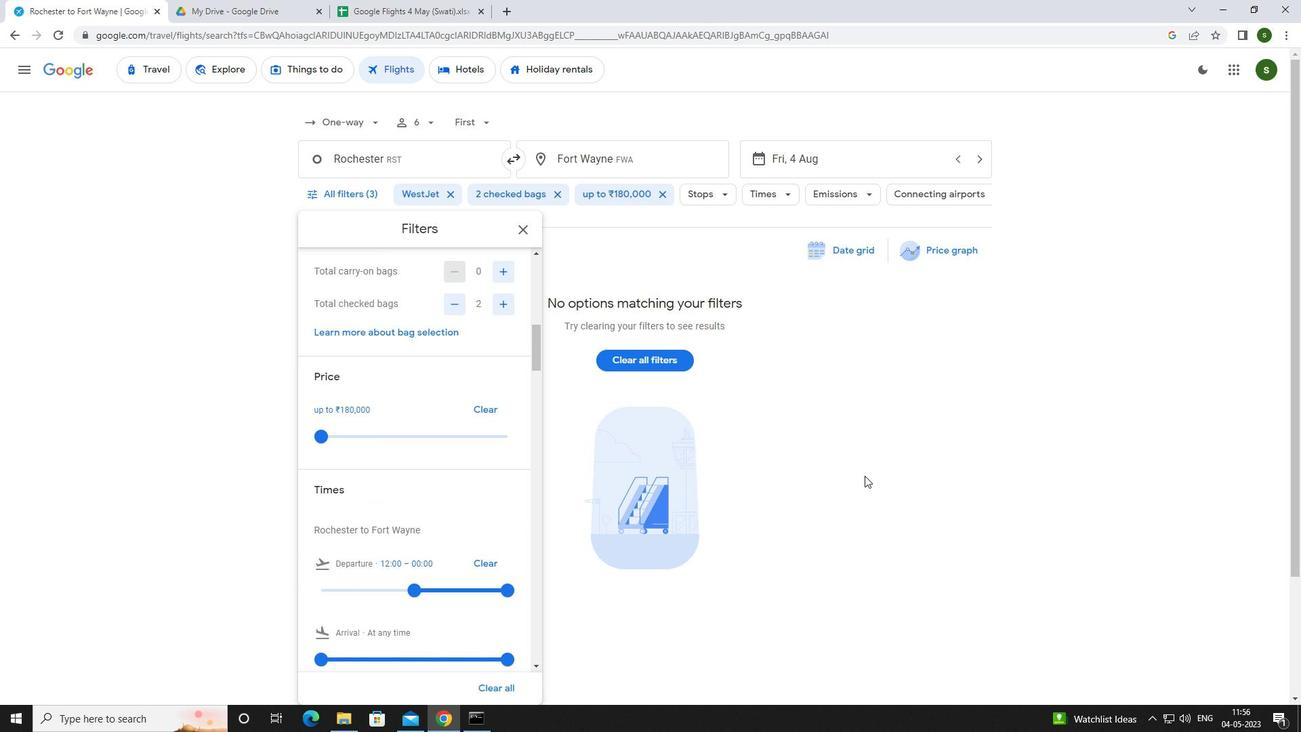 
Action: Mouse pressed left at (826, 470)
Screenshot: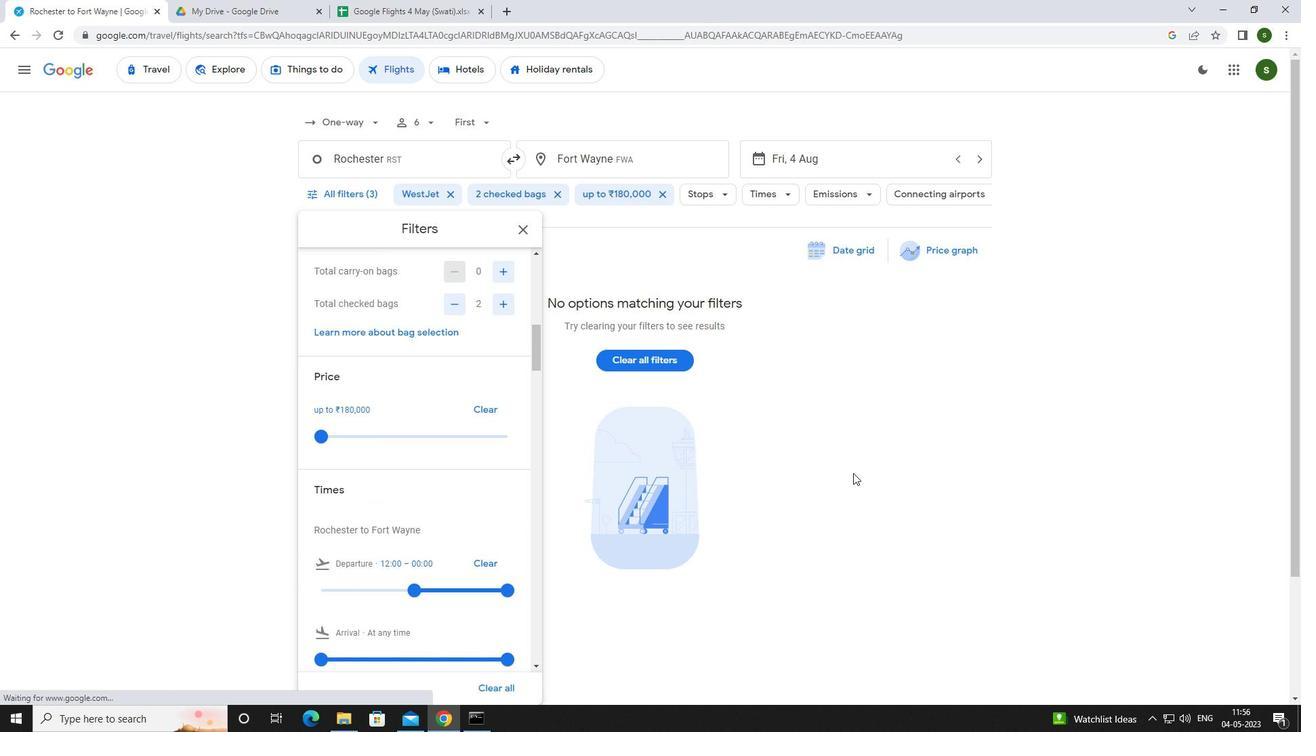 
Action: Mouse moved to (825, 468)
Screenshot: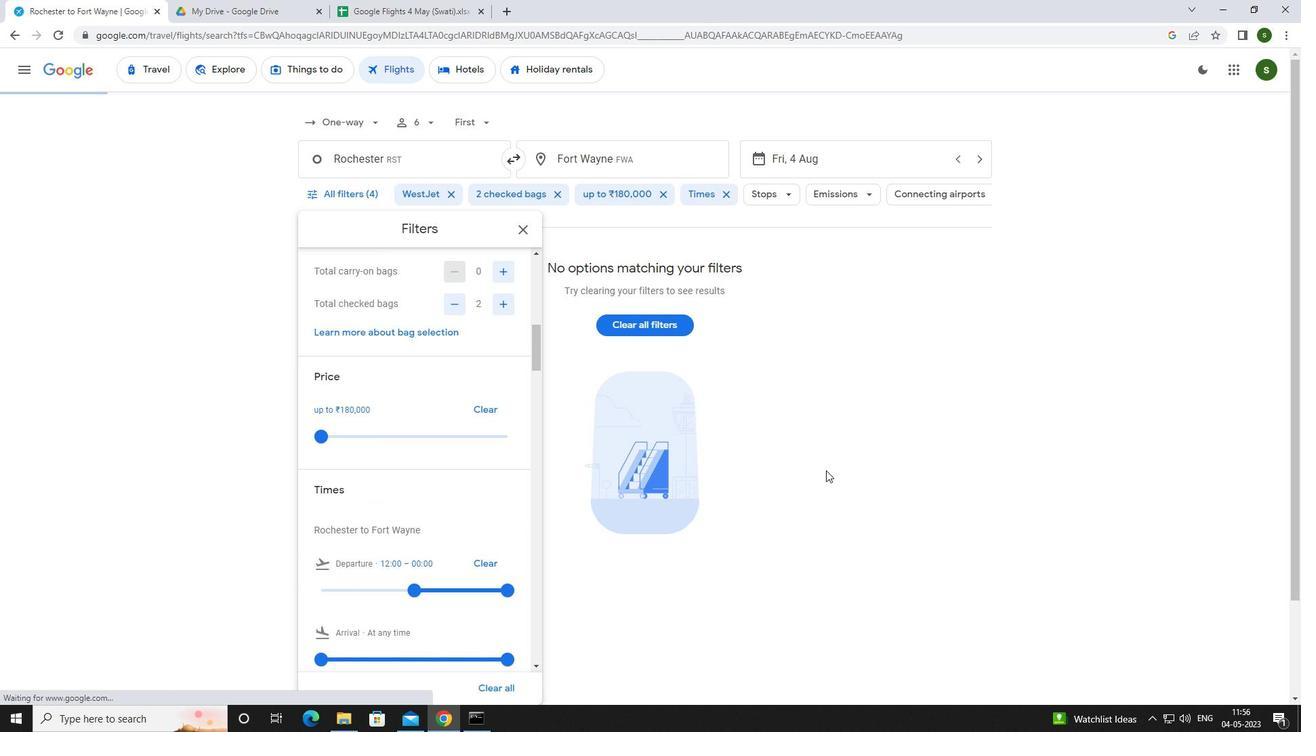 
